 Task: In the  document audit.epub Use the feature 'and check spelling and grammer' Select the body of letter and change paragraph spacing to  '1.5' Select the word  Good Morning and change font size to  27
Action: Mouse moved to (240, 101)
Screenshot: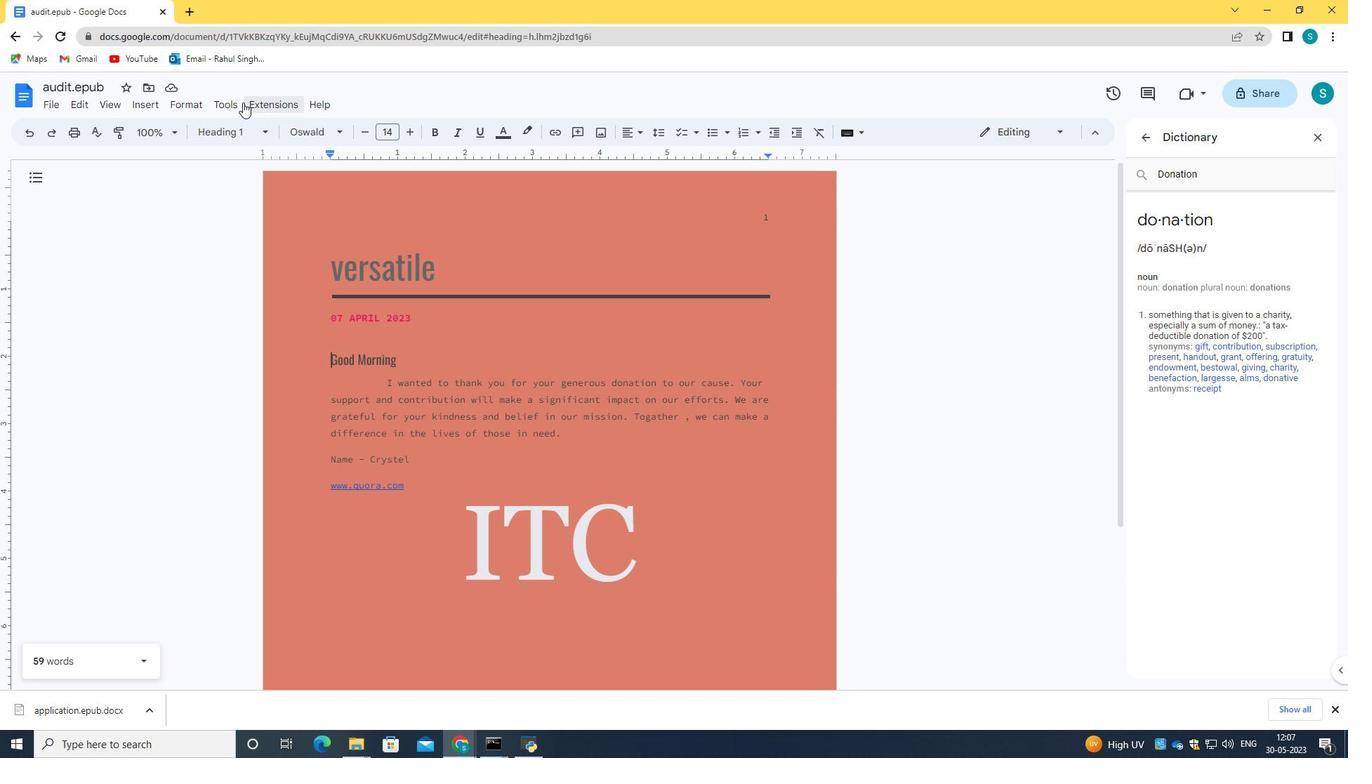 
Action: Mouse pressed left at (240, 101)
Screenshot: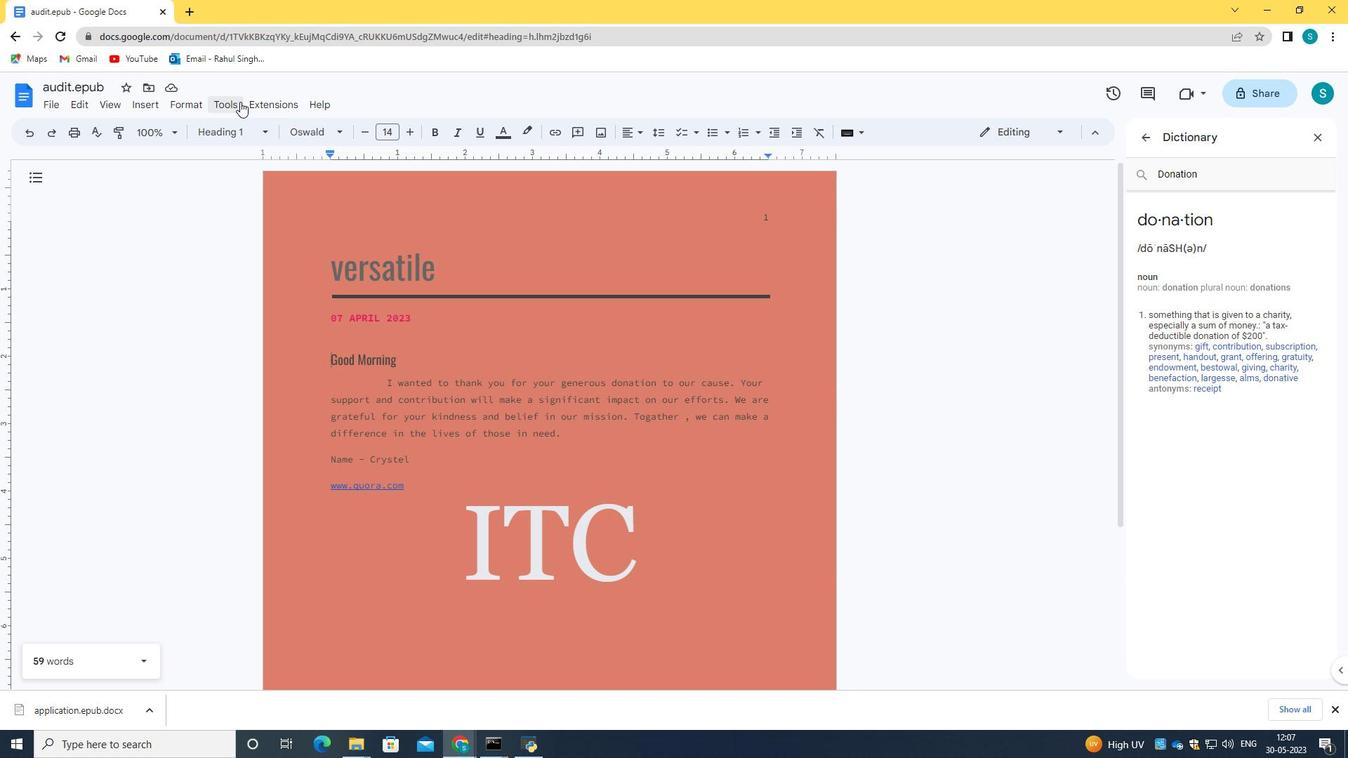 
Action: Mouse moved to (265, 131)
Screenshot: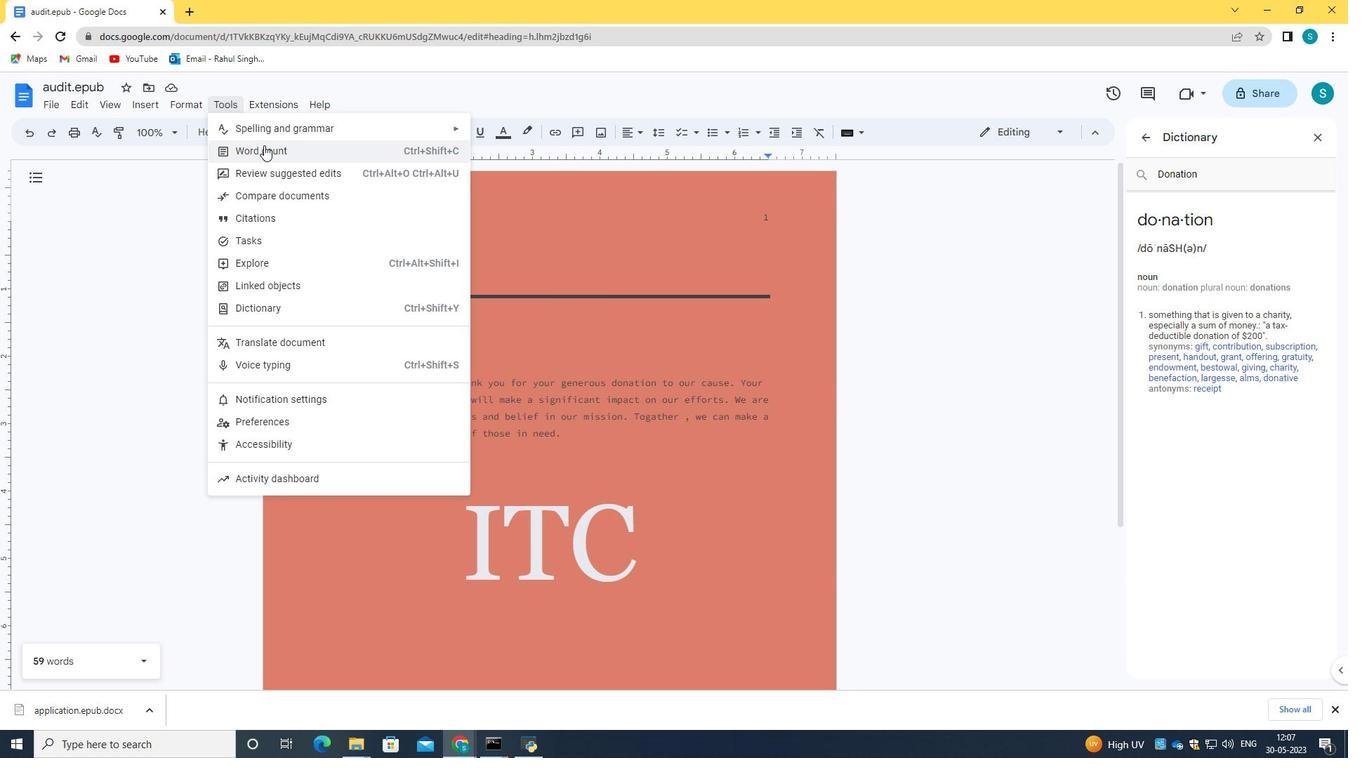 
Action: Mouse pressed left at (265, 131)
Screenshot: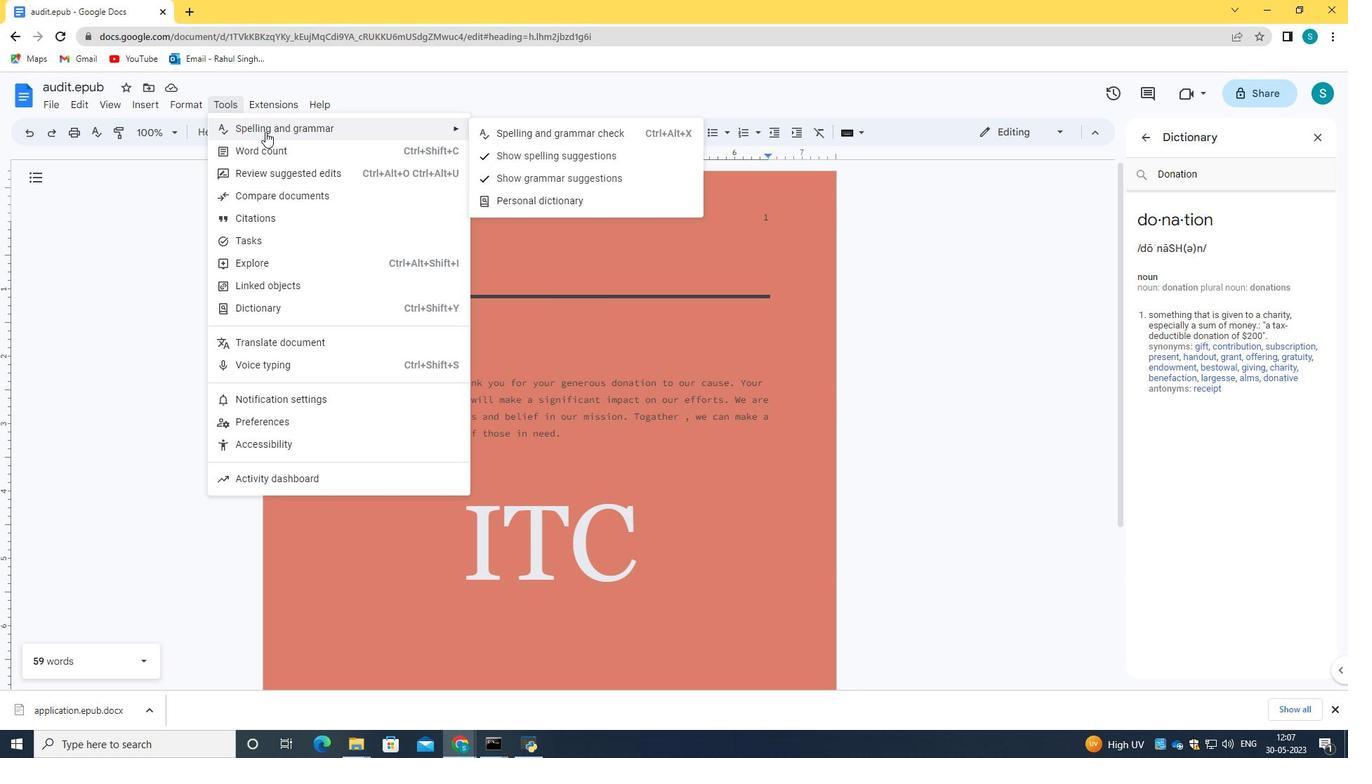 
Action: Mouse moved to (309, 122)
Screenshot: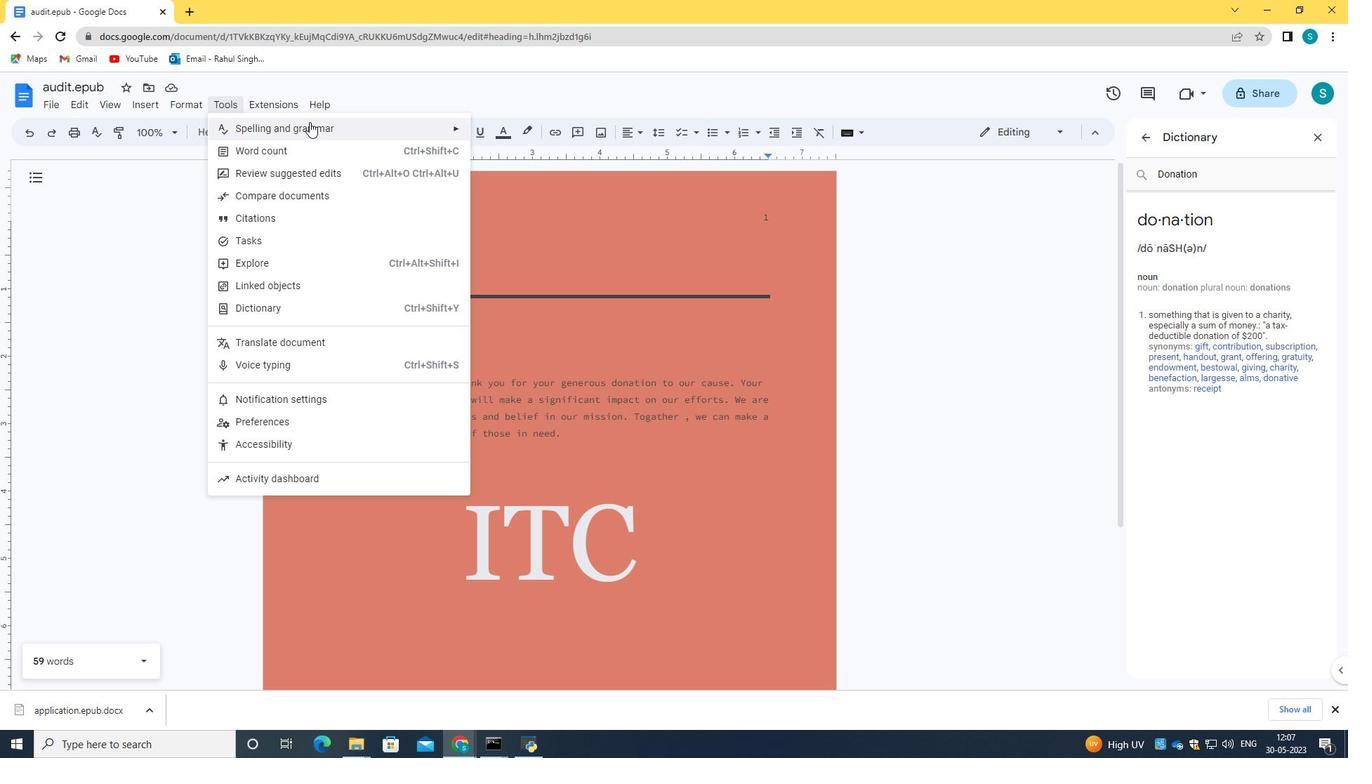 
Action: Mouse pressed left at (309, 122)
Screenshot: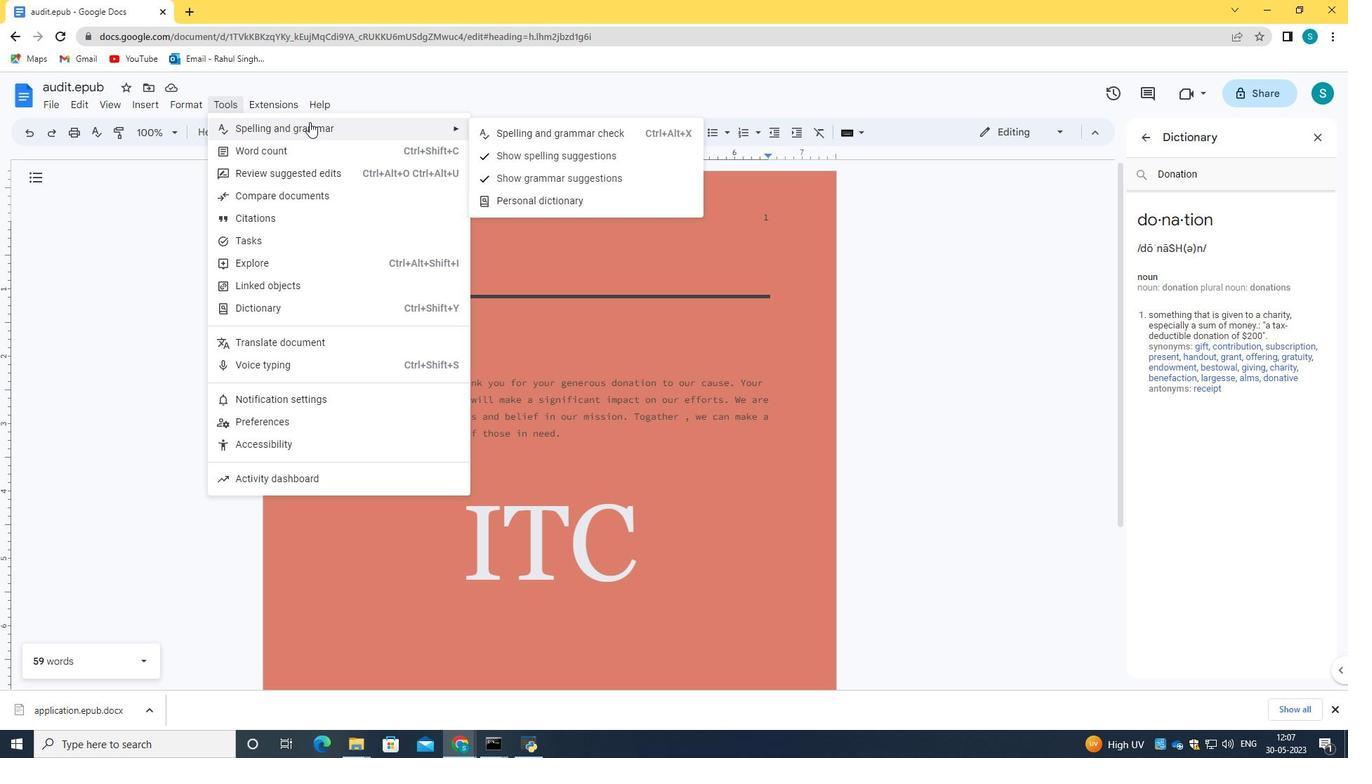 
Action: Mouse moved to (555, 139)
Screenshot: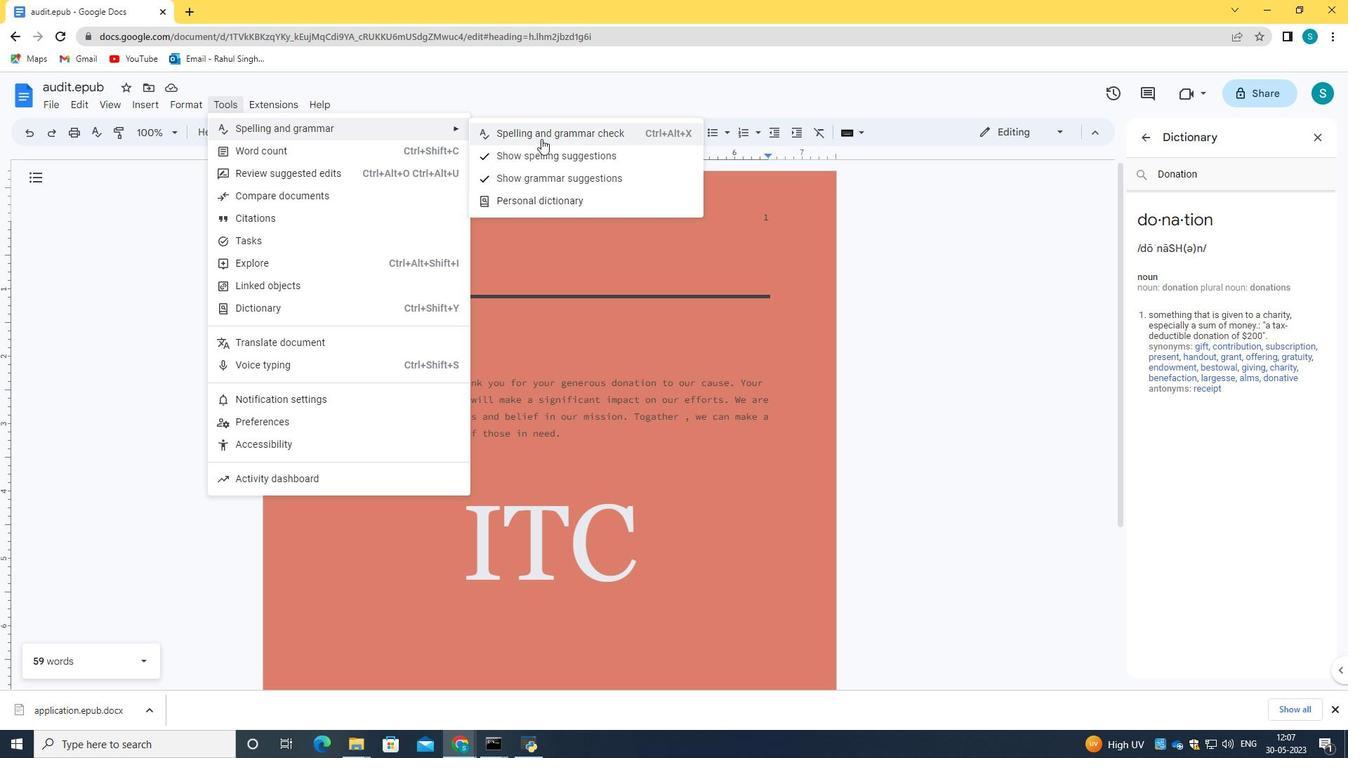 
Action: Mouse pressed left at (555, 139)
Screenshot: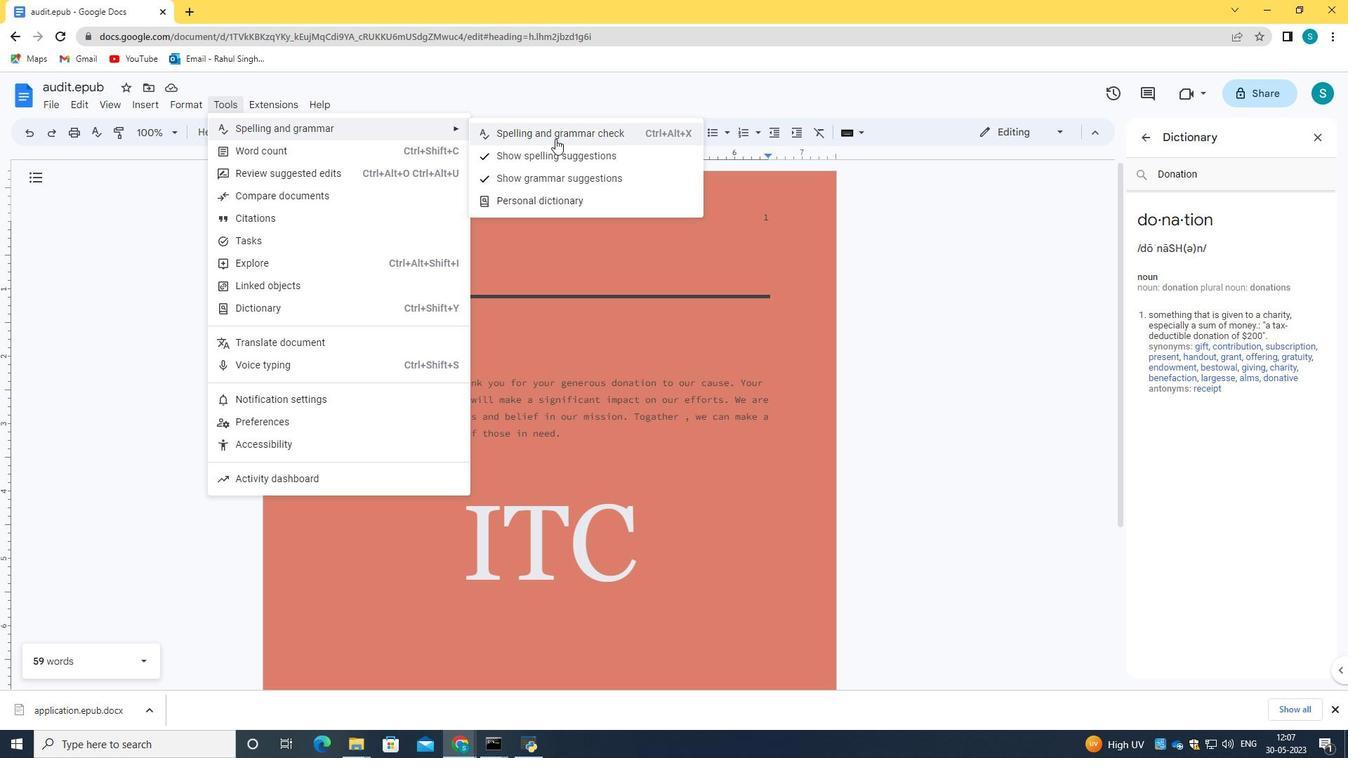 
Action: Mouse moved to (469, 266)
Screenshot: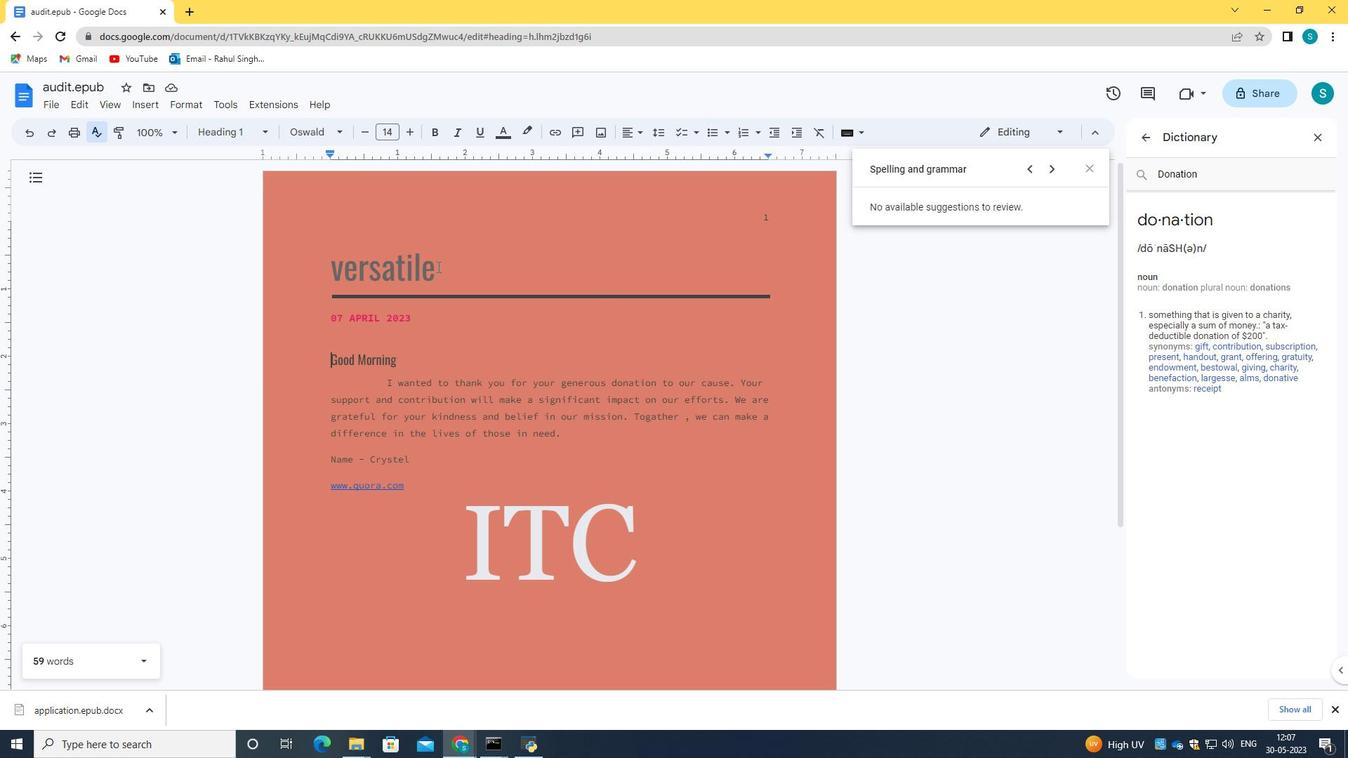 
Action: Mouse pressed left at (469, 266)
Screenshot: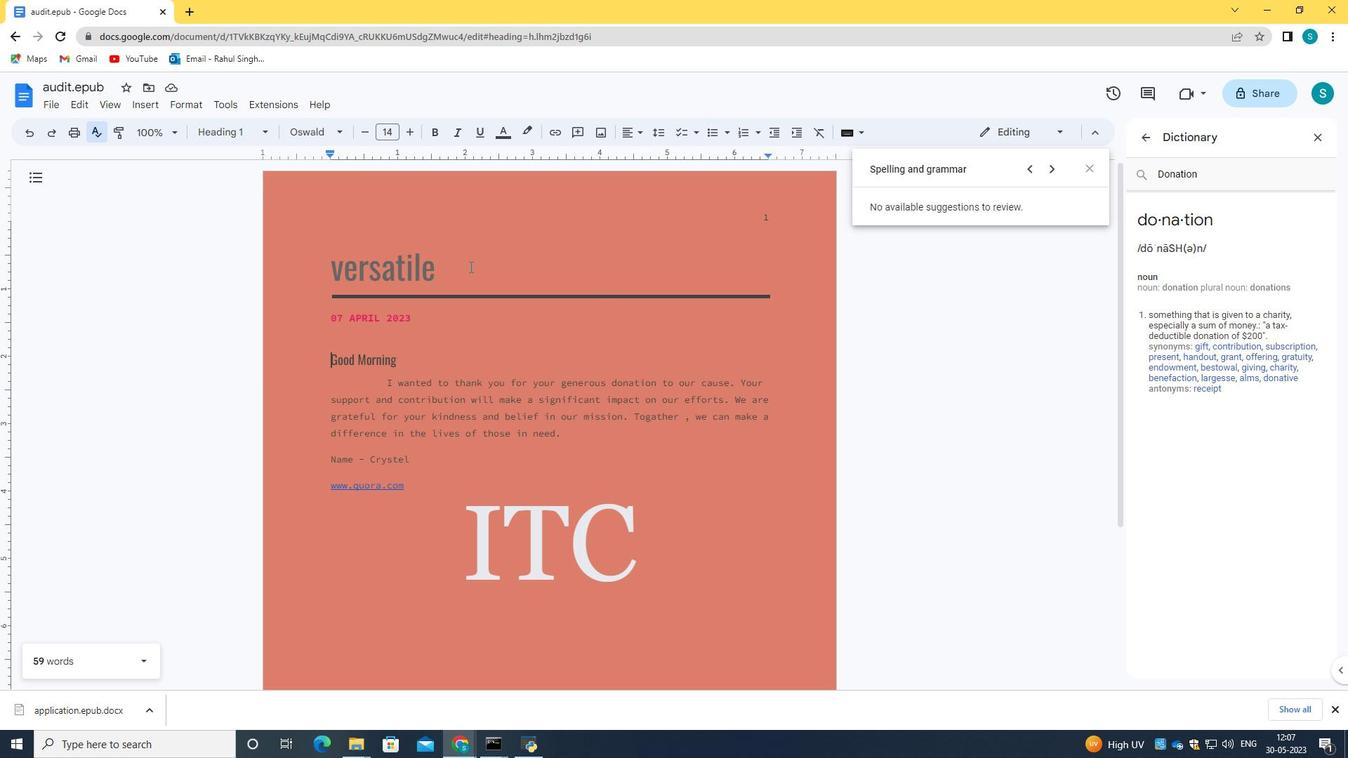 
Action: Mouse moved to (447, 273)
Screenshot: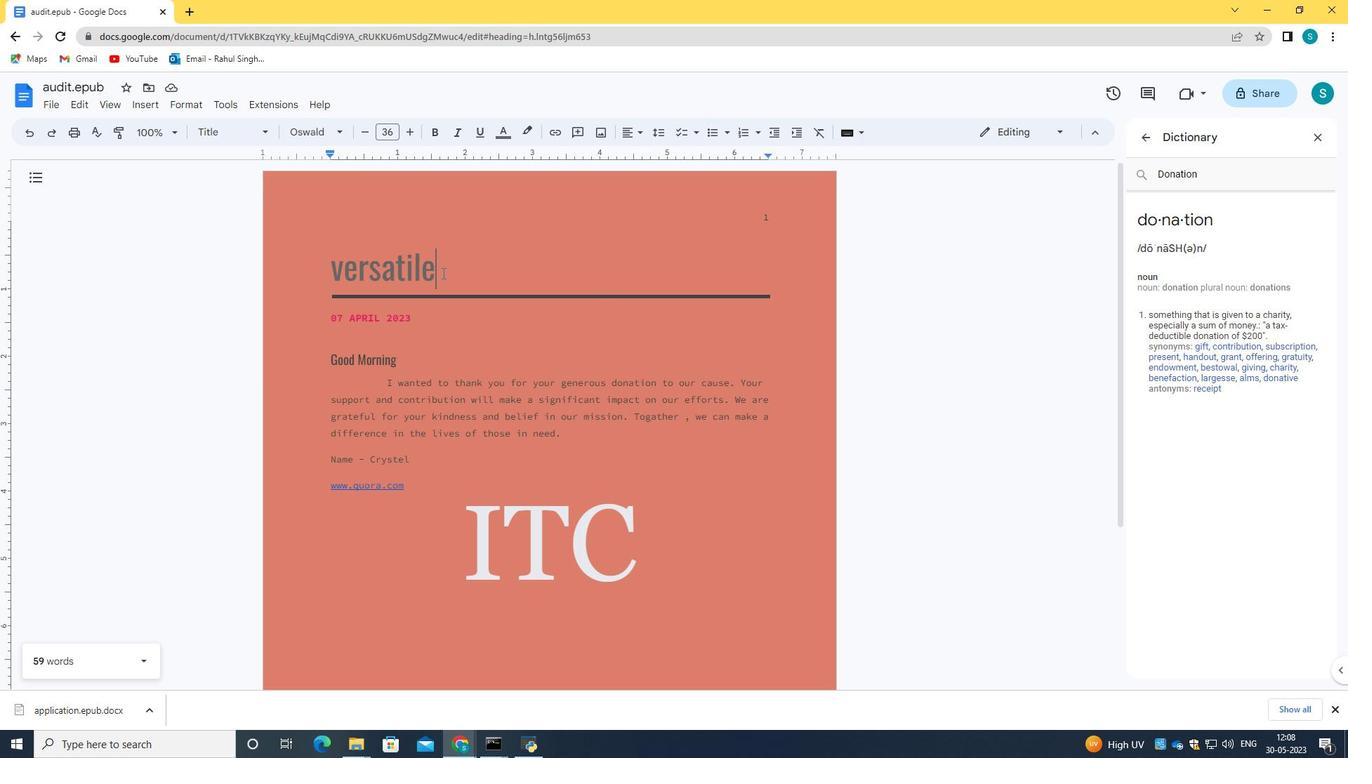 
Action: Mouse pressed left at (447, 273)
Screenshot: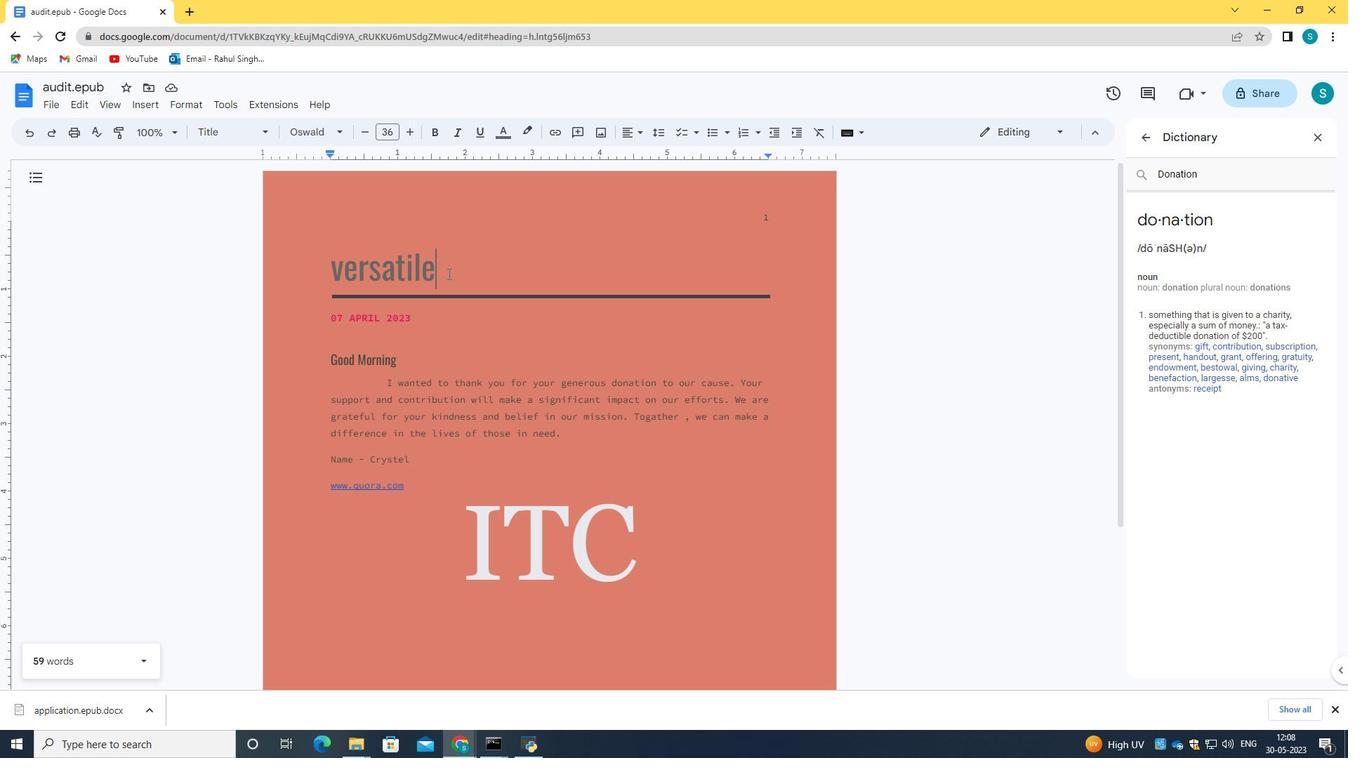 
Action: Mouse moved to (242, 109)
Screenshot: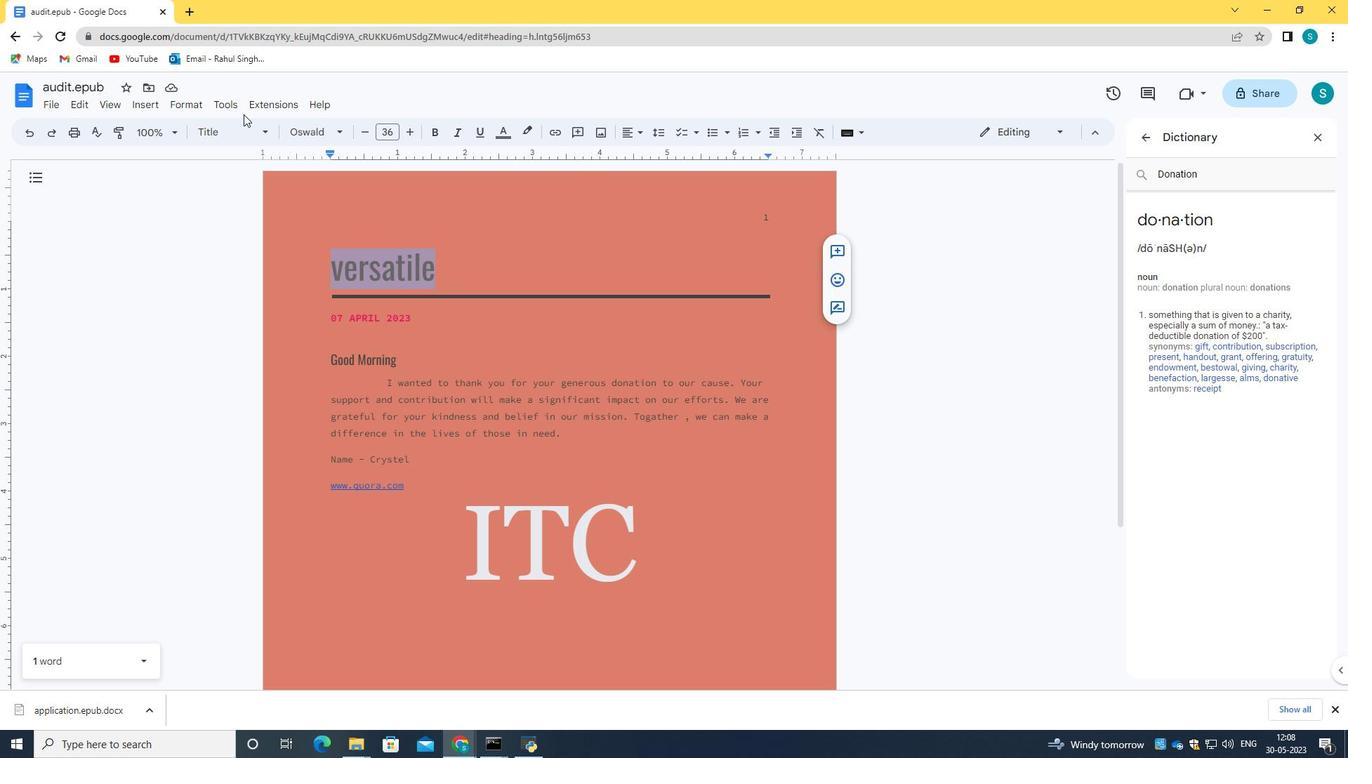 
Action: Mouse pressed left at (242, 109)
Screenshot: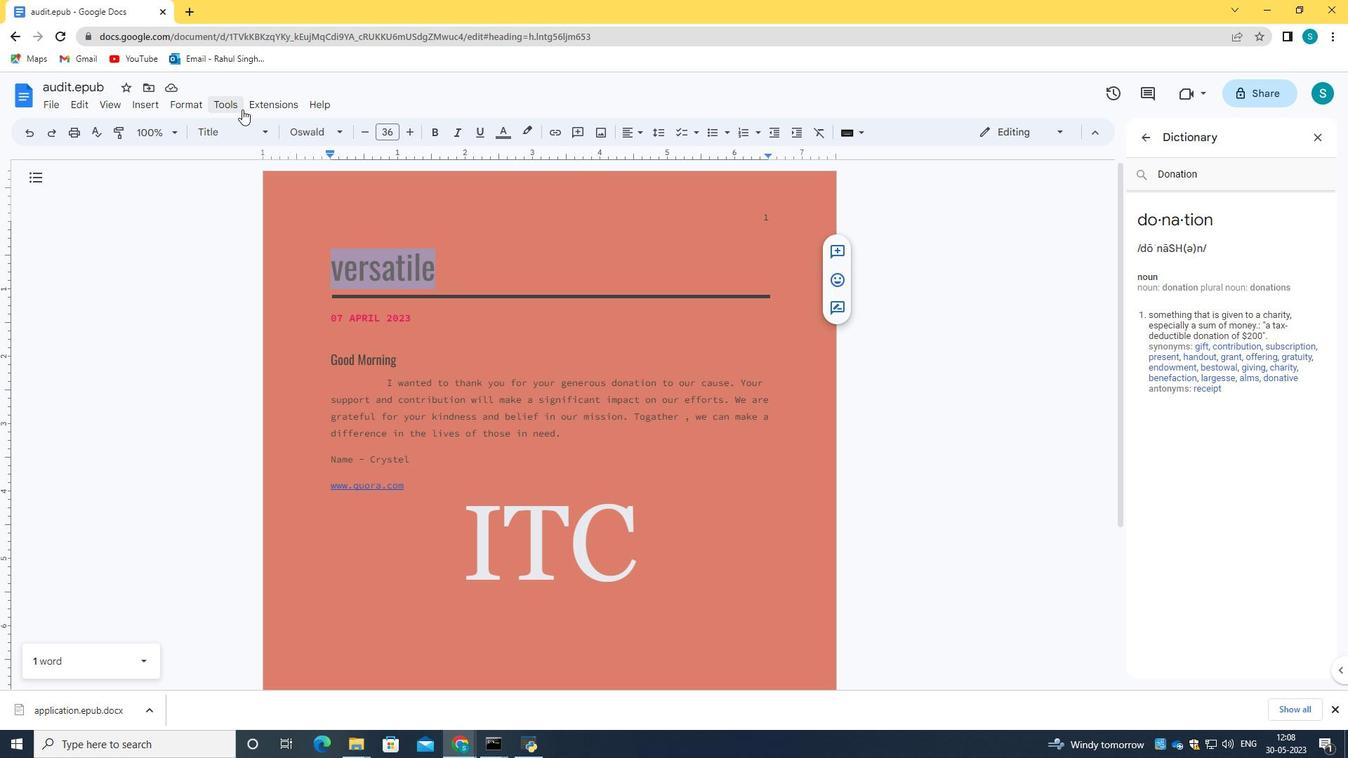 
Action: Mouse moved to (417, 242)
Screenshot: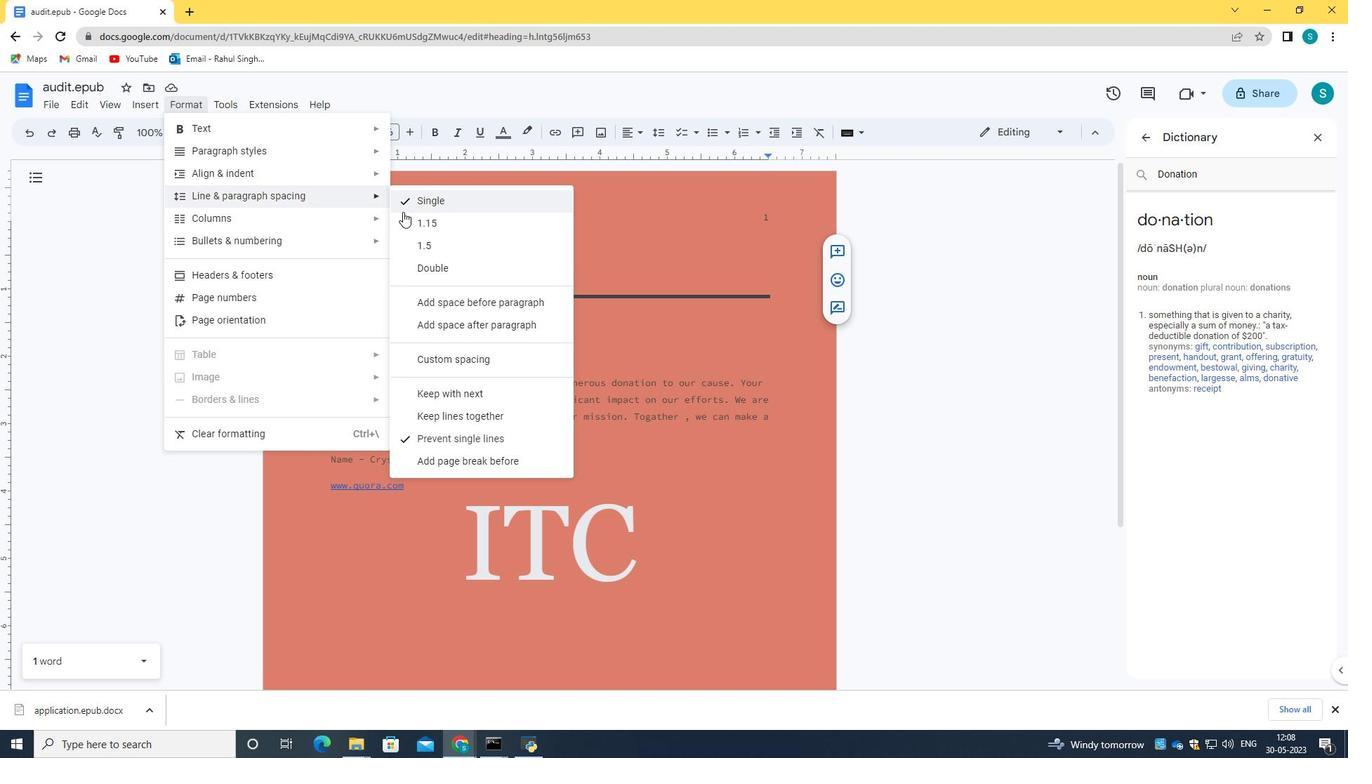 
Action: Mouse pressed left at (417, 242)
Screenshot: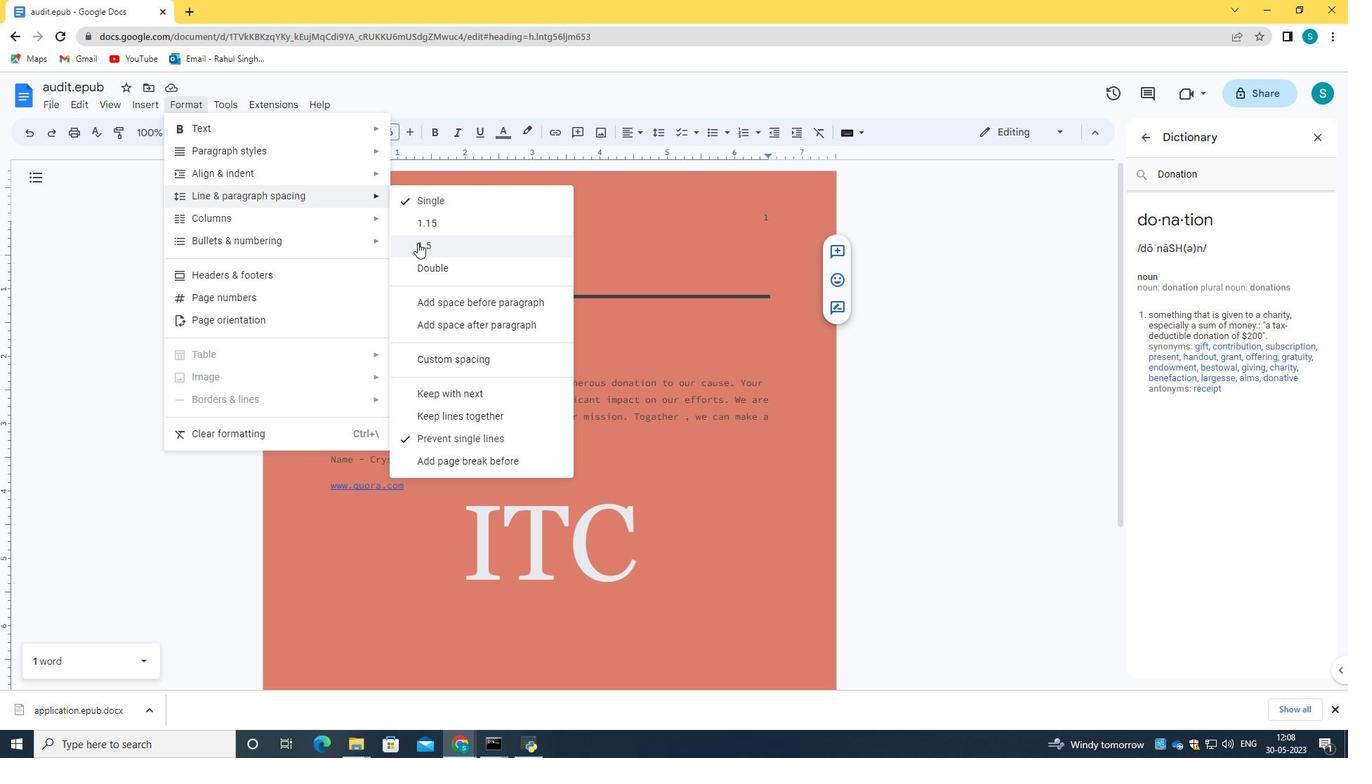
Action: Mouse moved to (366, 213)
Screenshot: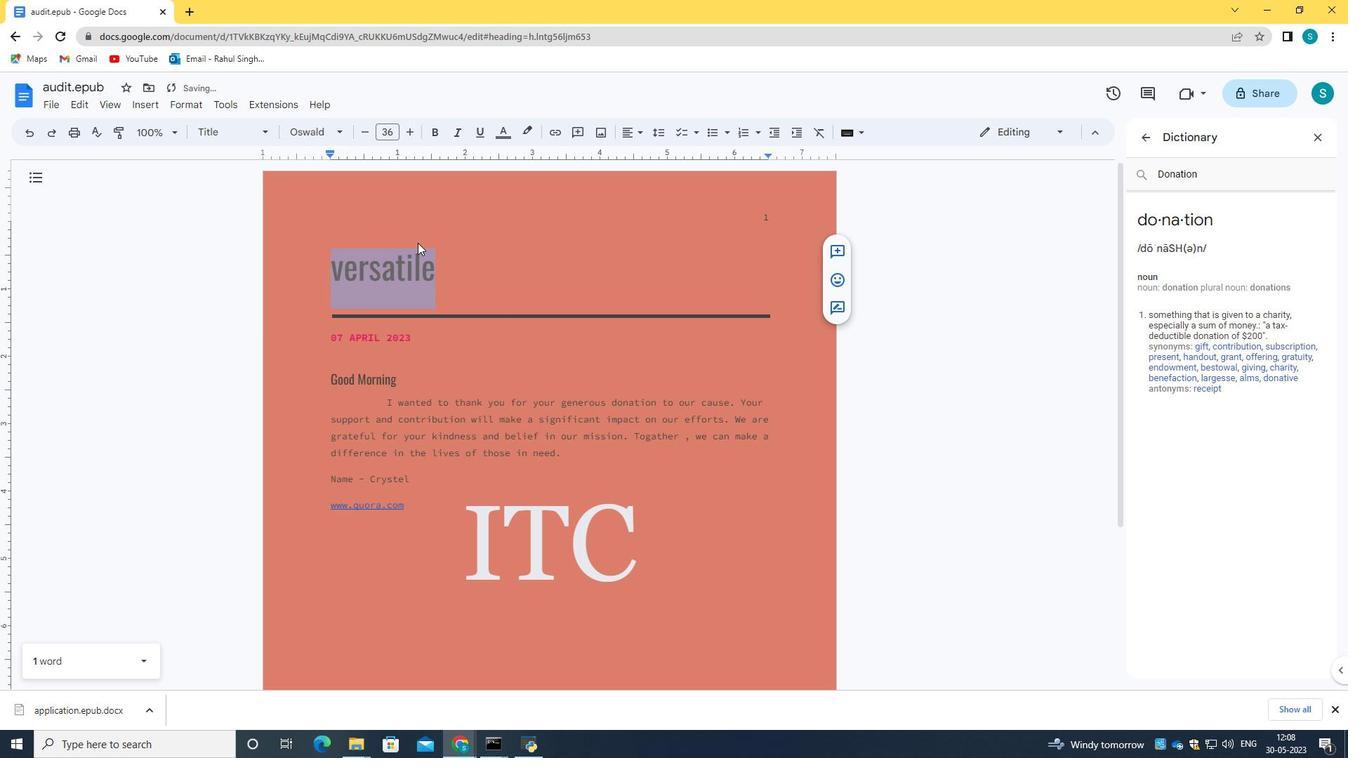 
Action: Mouse pressed left at (366, 213)
Screenshot: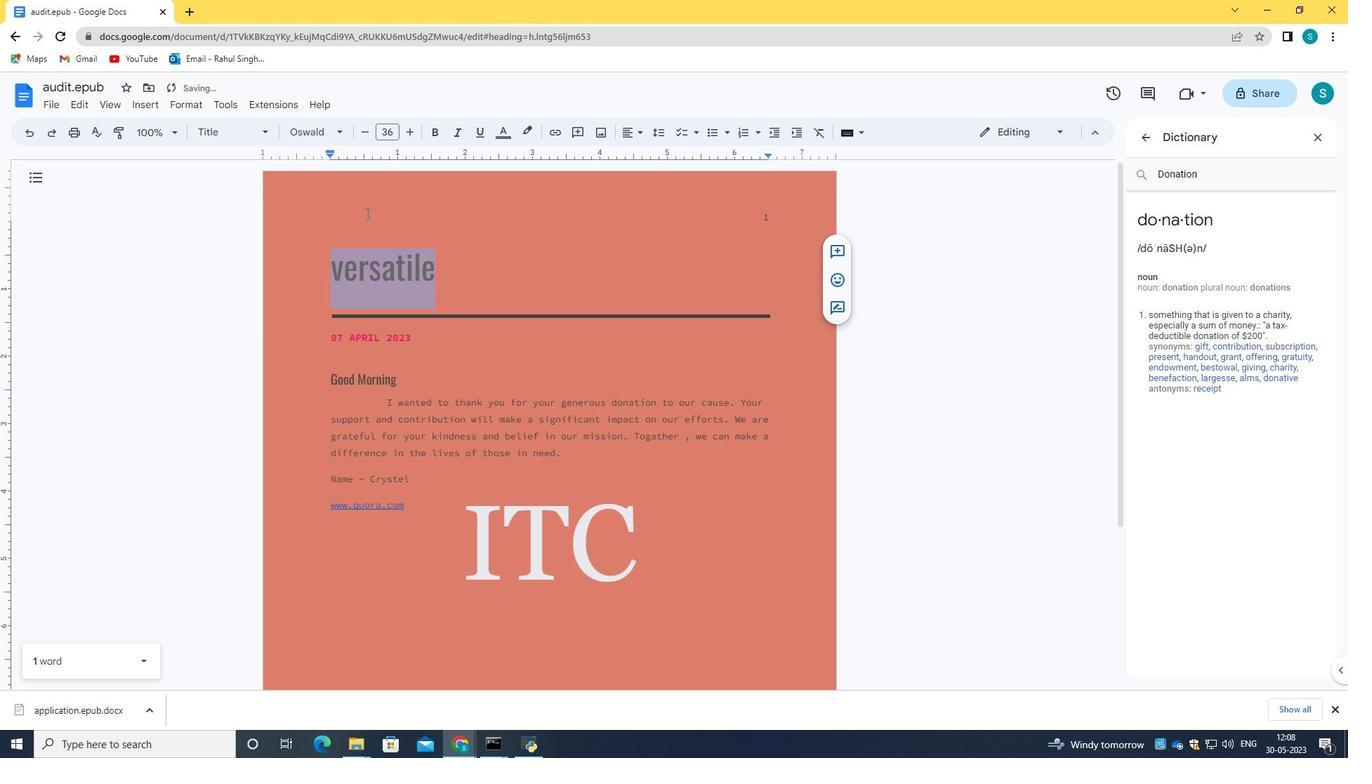 
Action: Mouse moved to (403, 373)
Screenshot: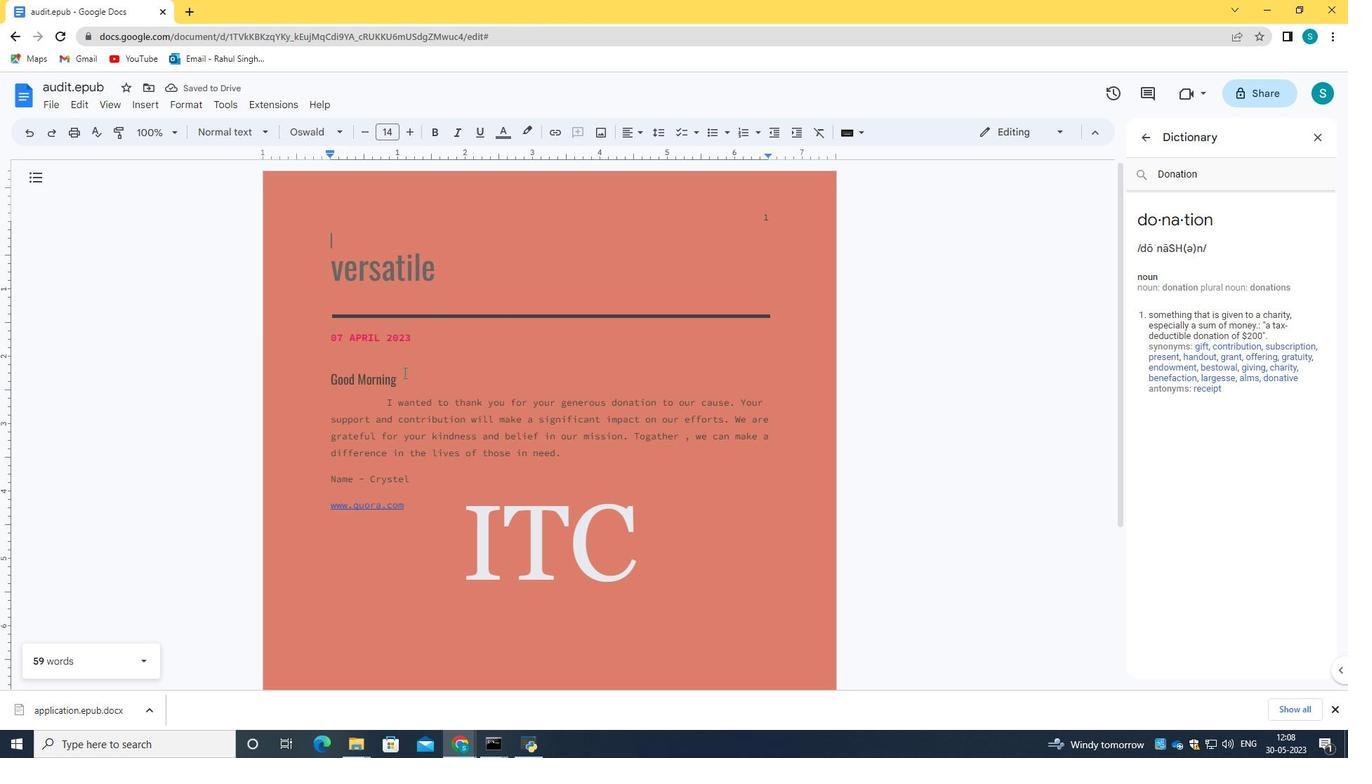 
Action: Mouse pressed left at (403, 373)
Screenshot: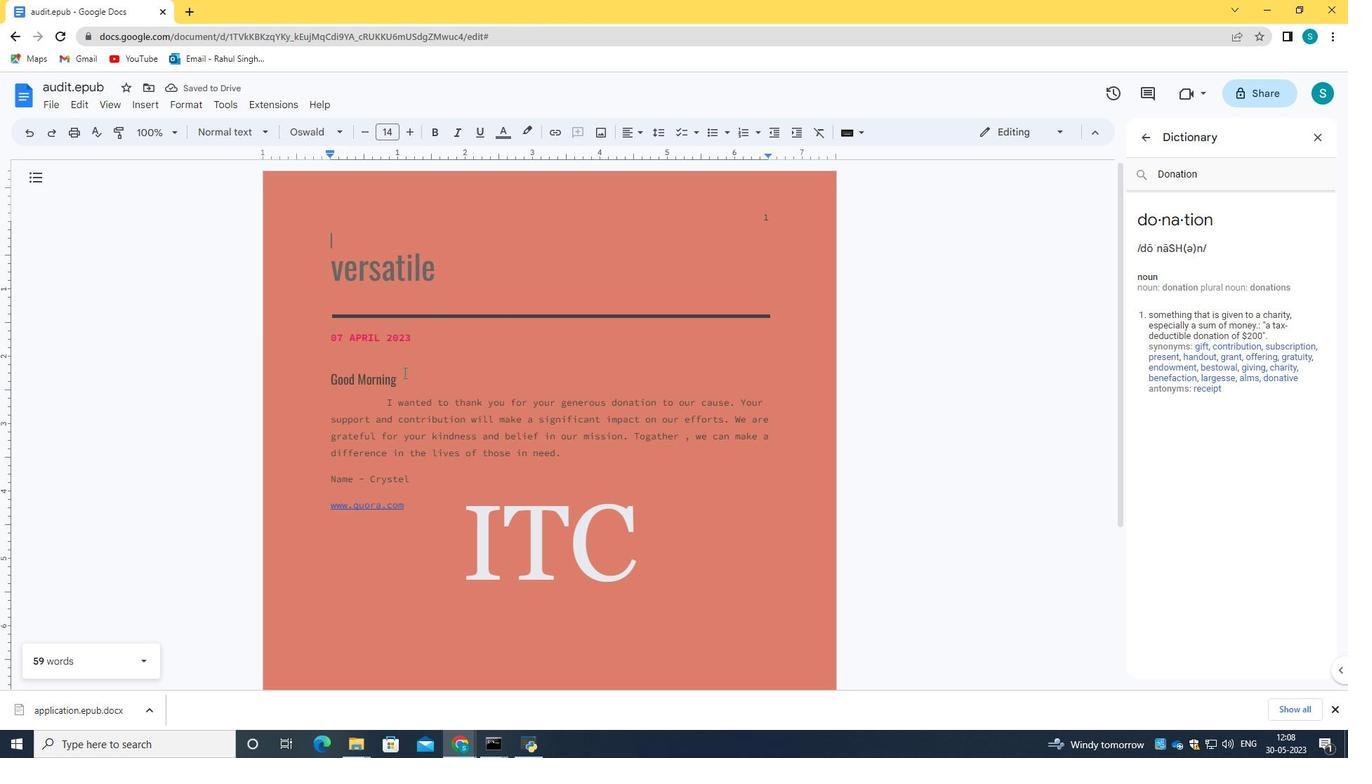 
Action: Mouse moved to (407, 134)
Screenshot: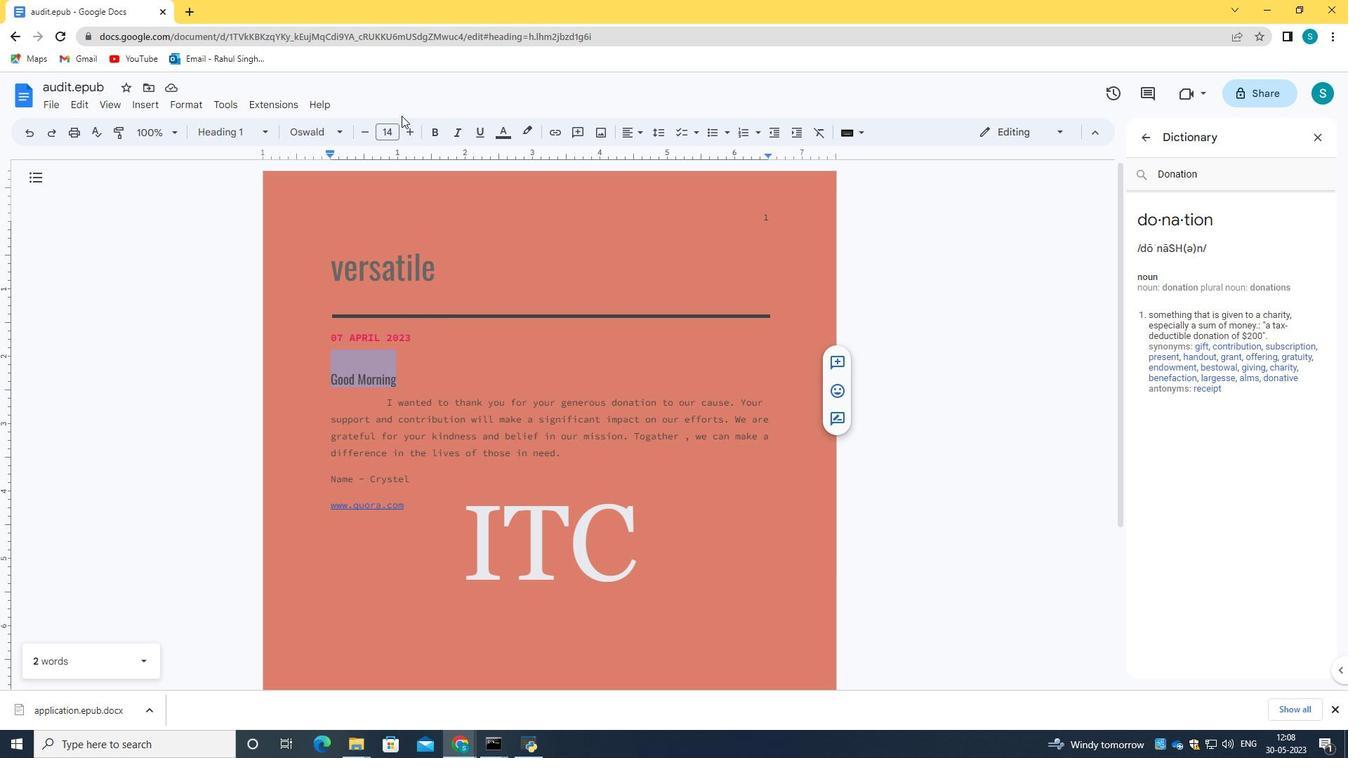 
Action: Mouse pressed left at (407, 134)
Screenshot: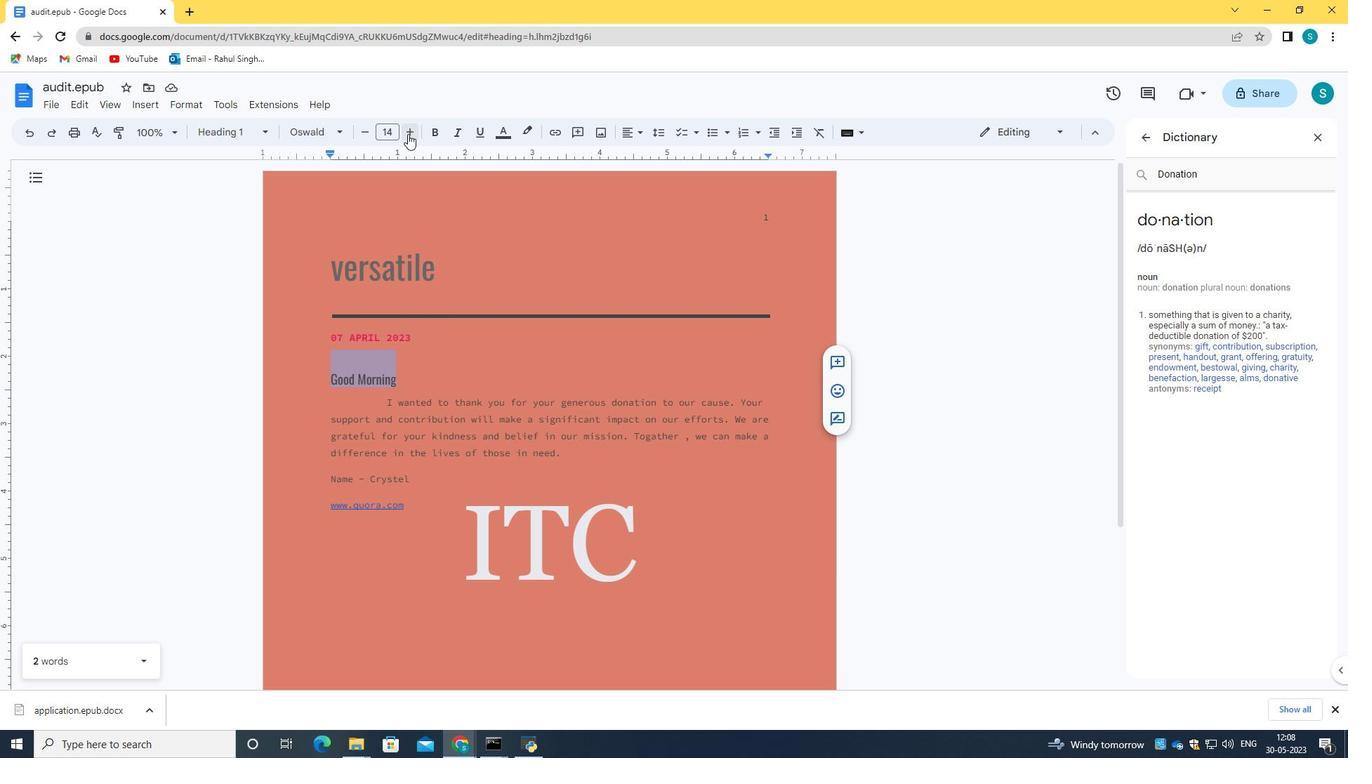 
Action: Mouse pressed left at (407, 134)
Screenshot: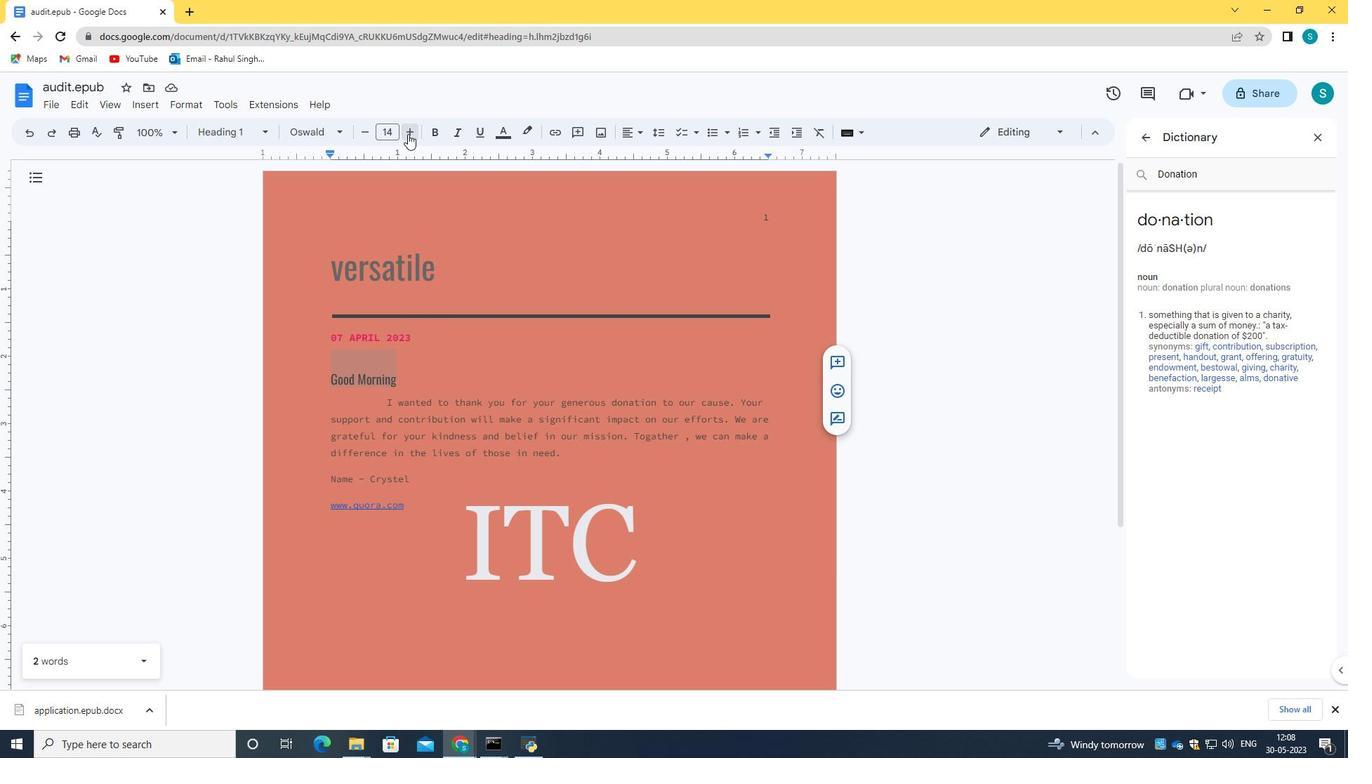 
Action: Mouse pressed left at (407, 134)
Screenshot: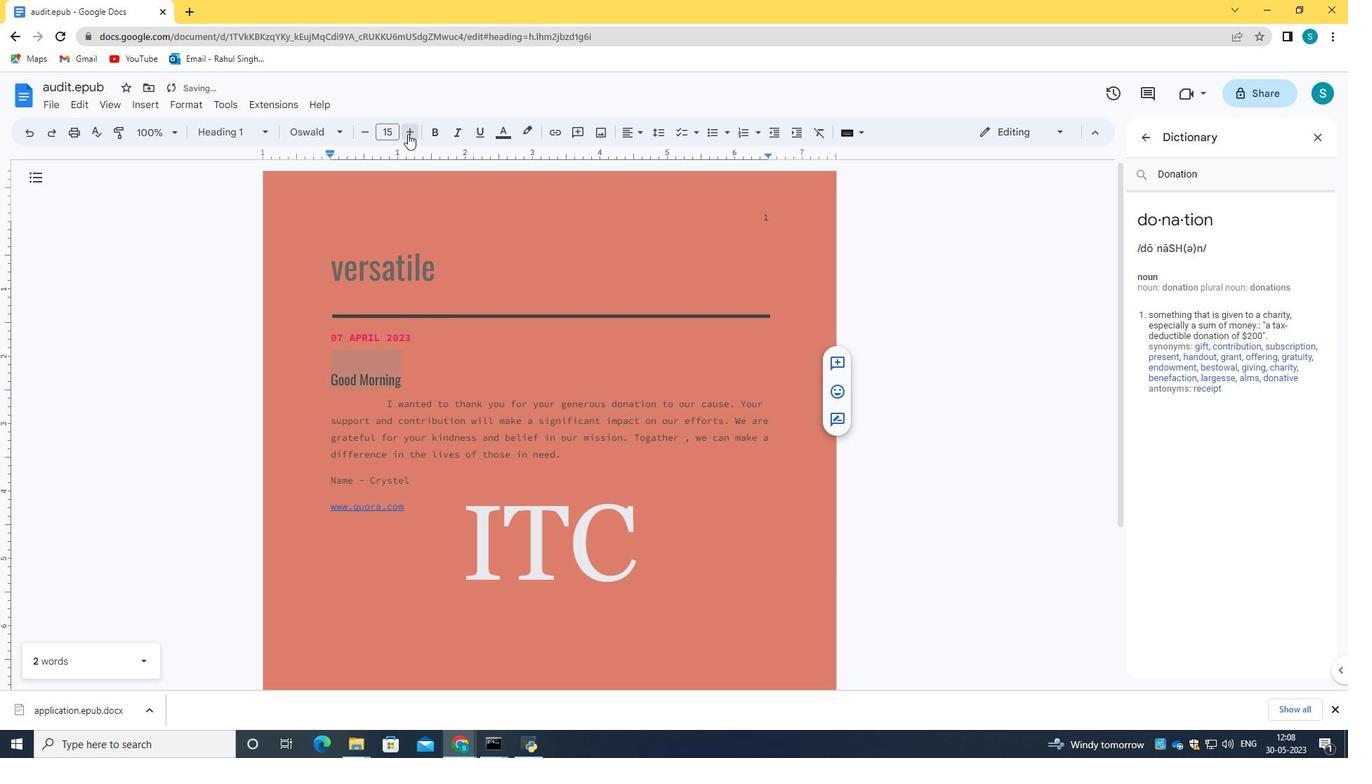 
Action: Mouse pressed left at (407, 134)
Screenshot: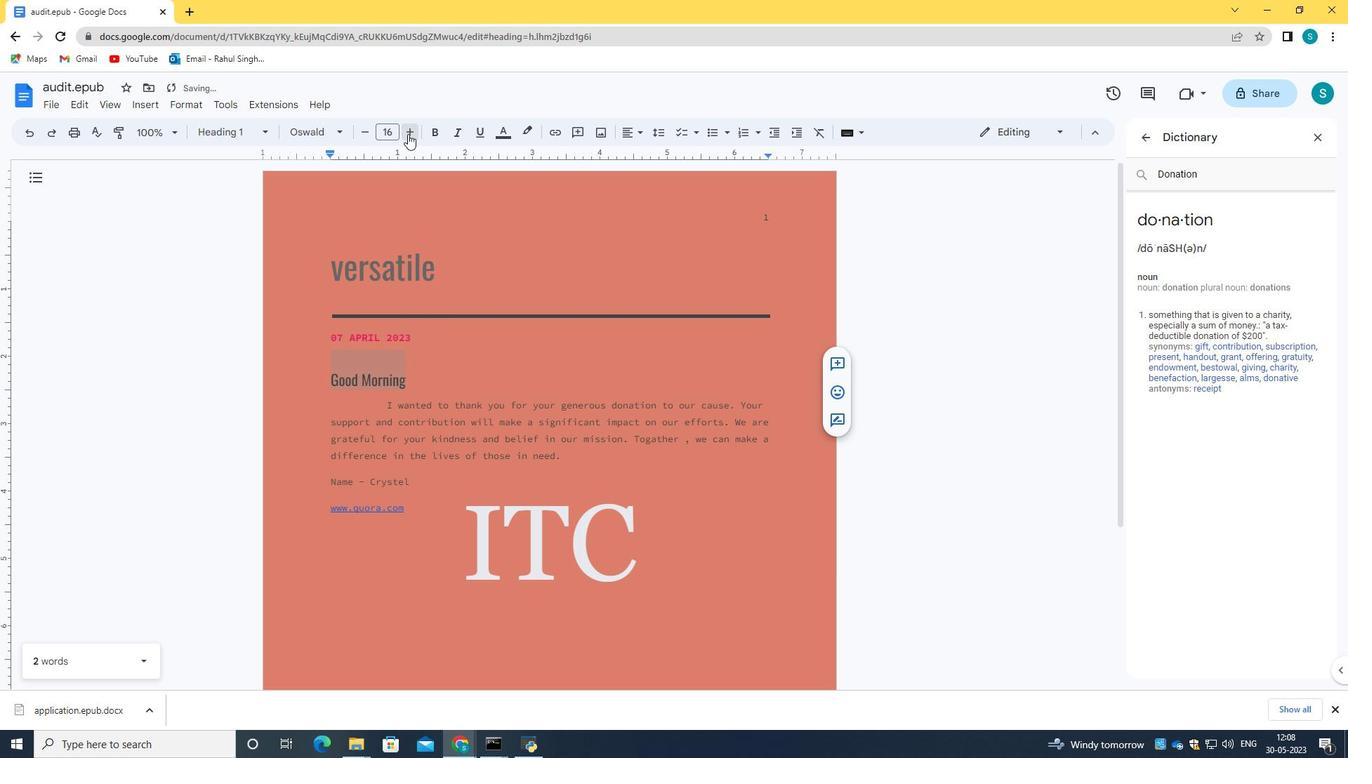 
Action: Mouse pressed left at (407, 134)
Screenshot: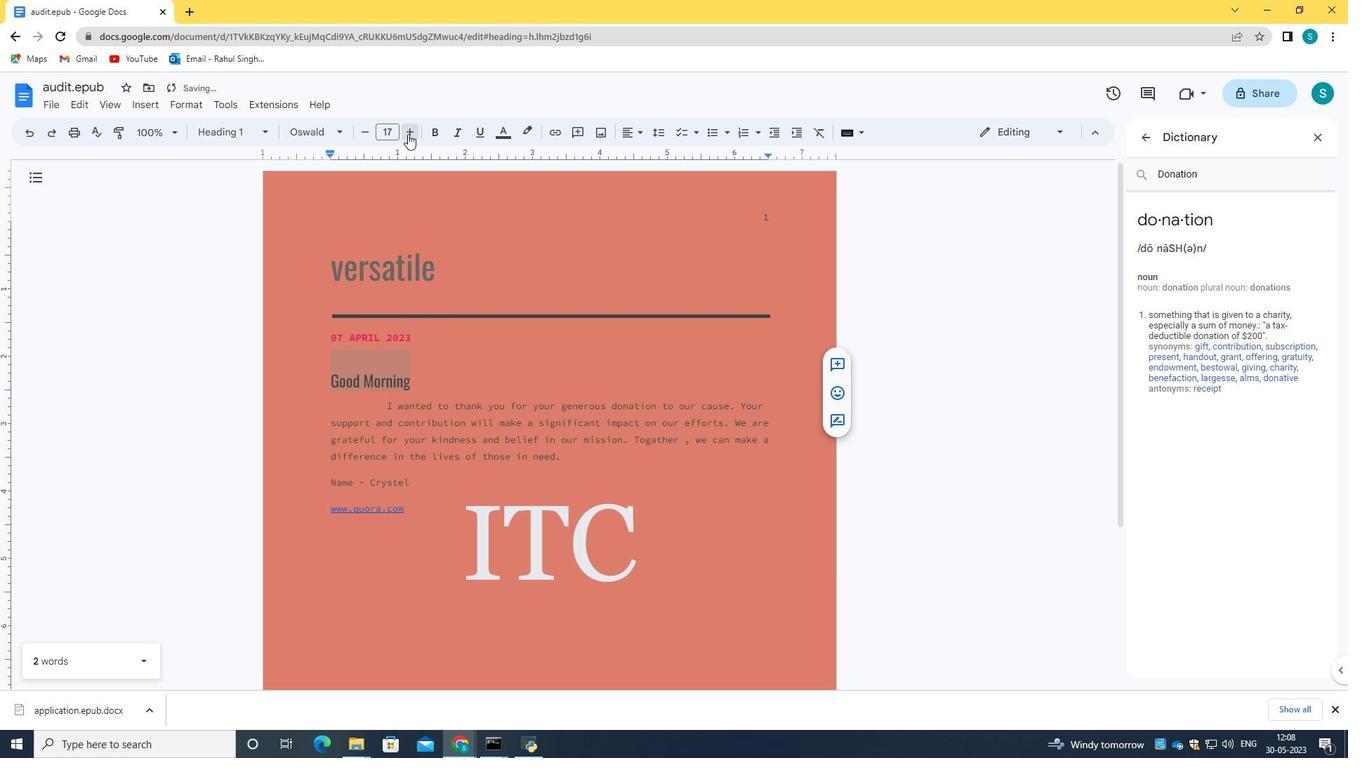 
Action: Mouse pressed left at (407, 134)
Screenshot: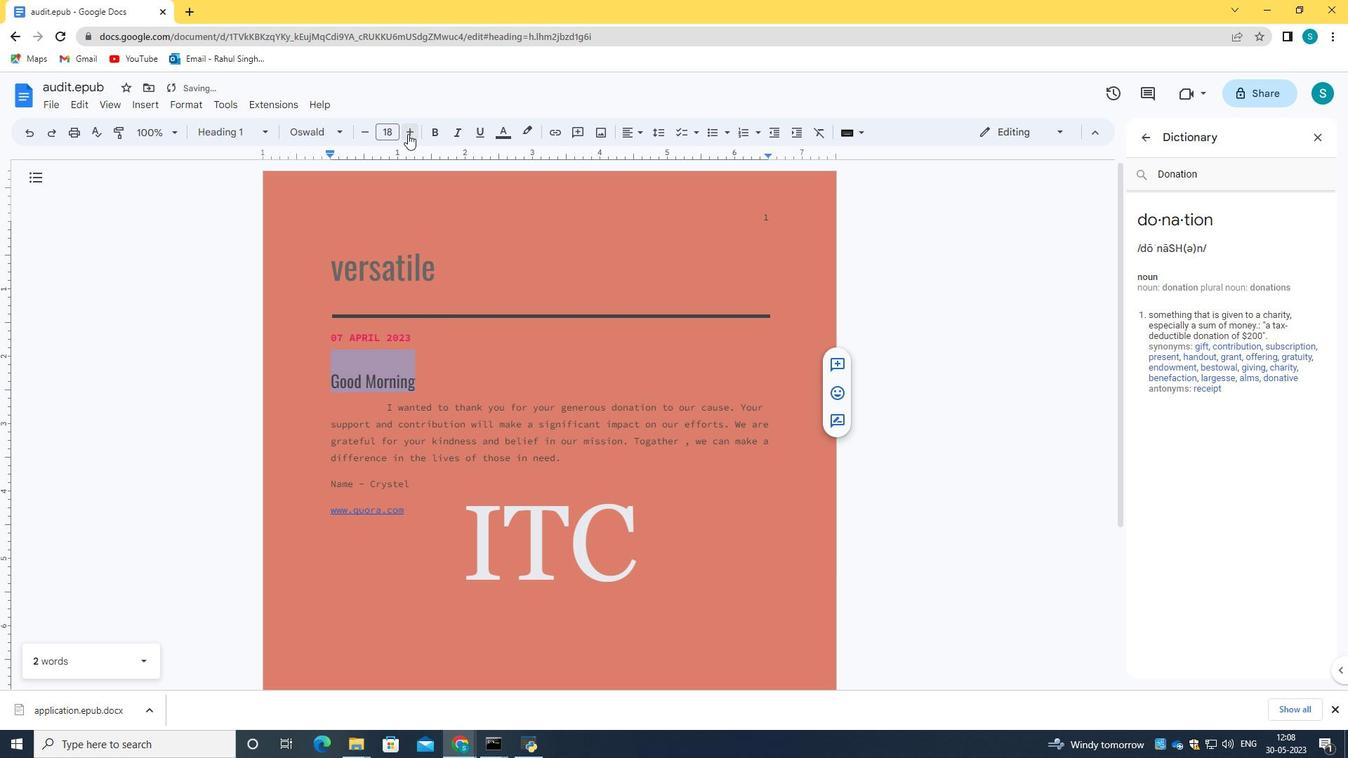 
Action: Mouse pressed left at (407, 134)
Screenshot: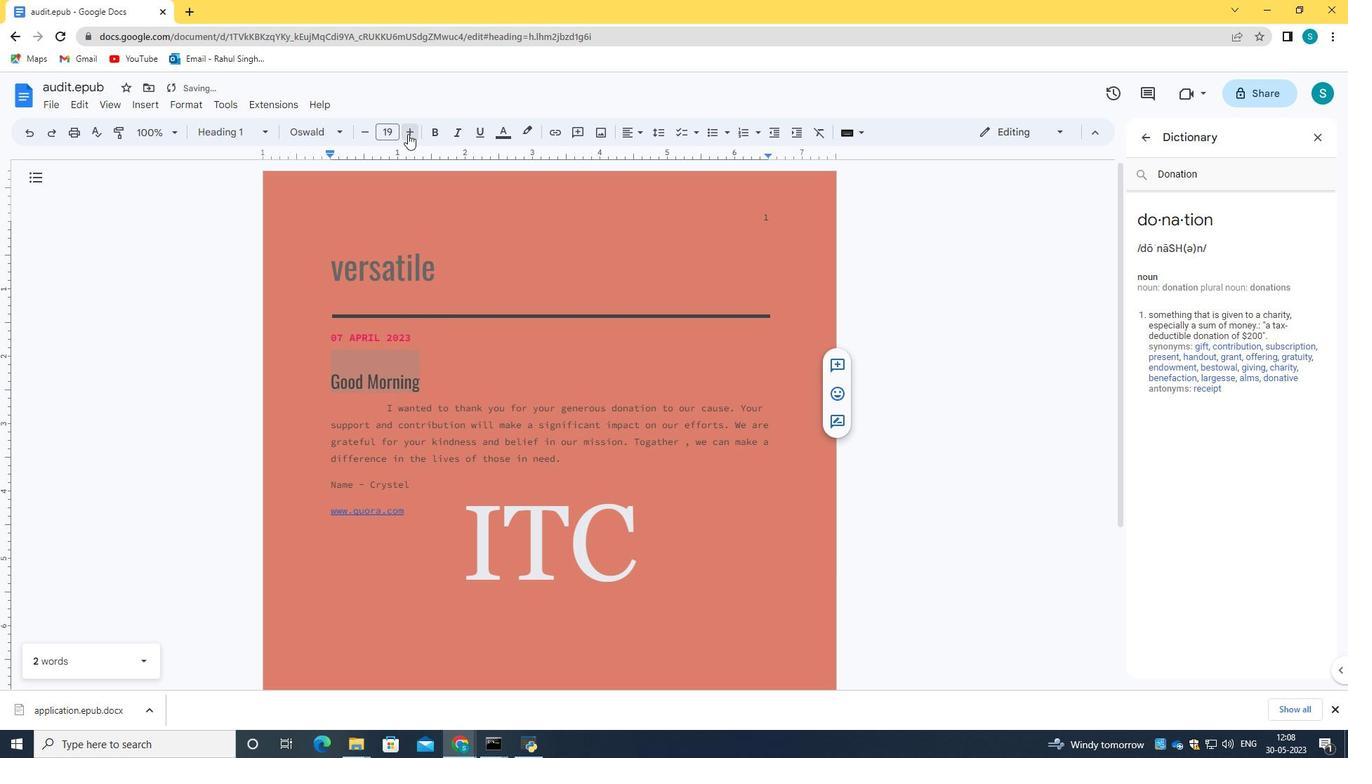 
Action: Mouse pressed left at (407, 134)
Screenshot: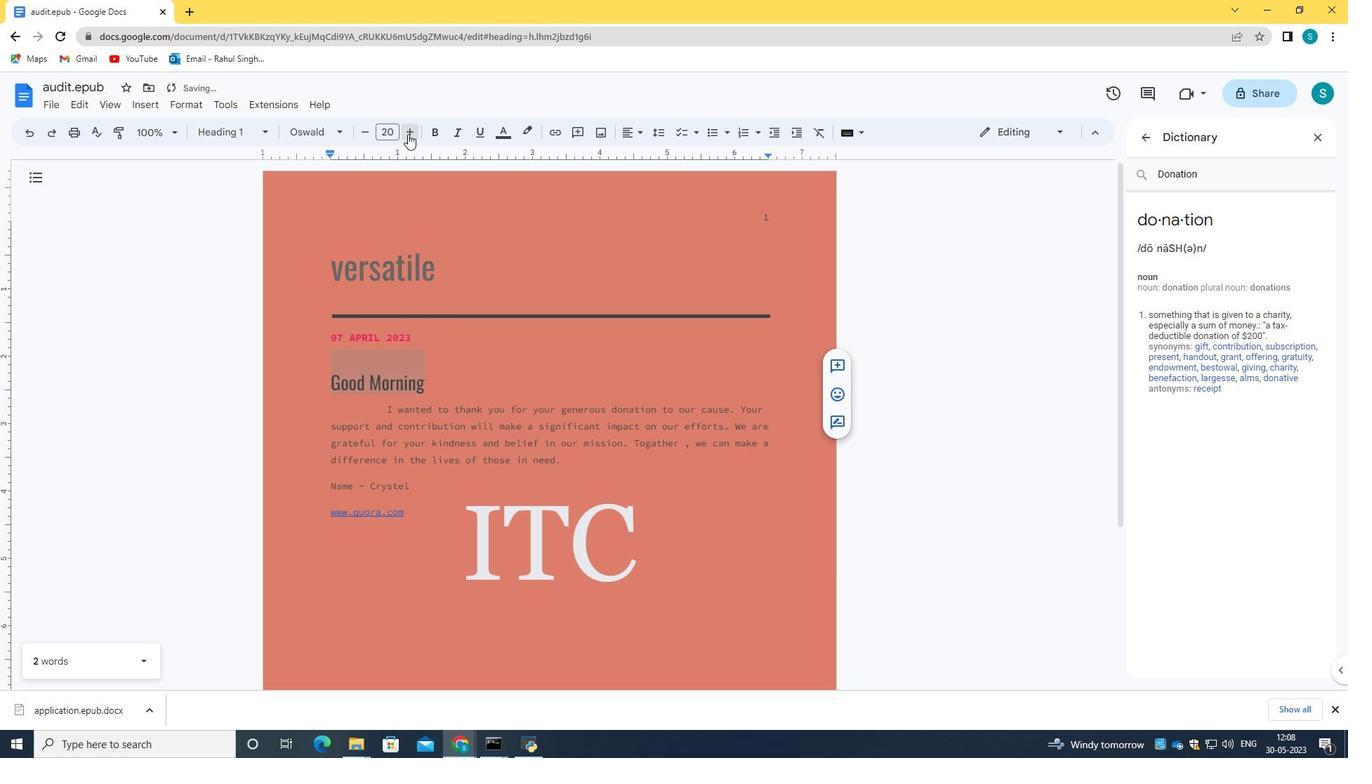 
Action: Mouse pressed left at (407, 134)
Screenshot: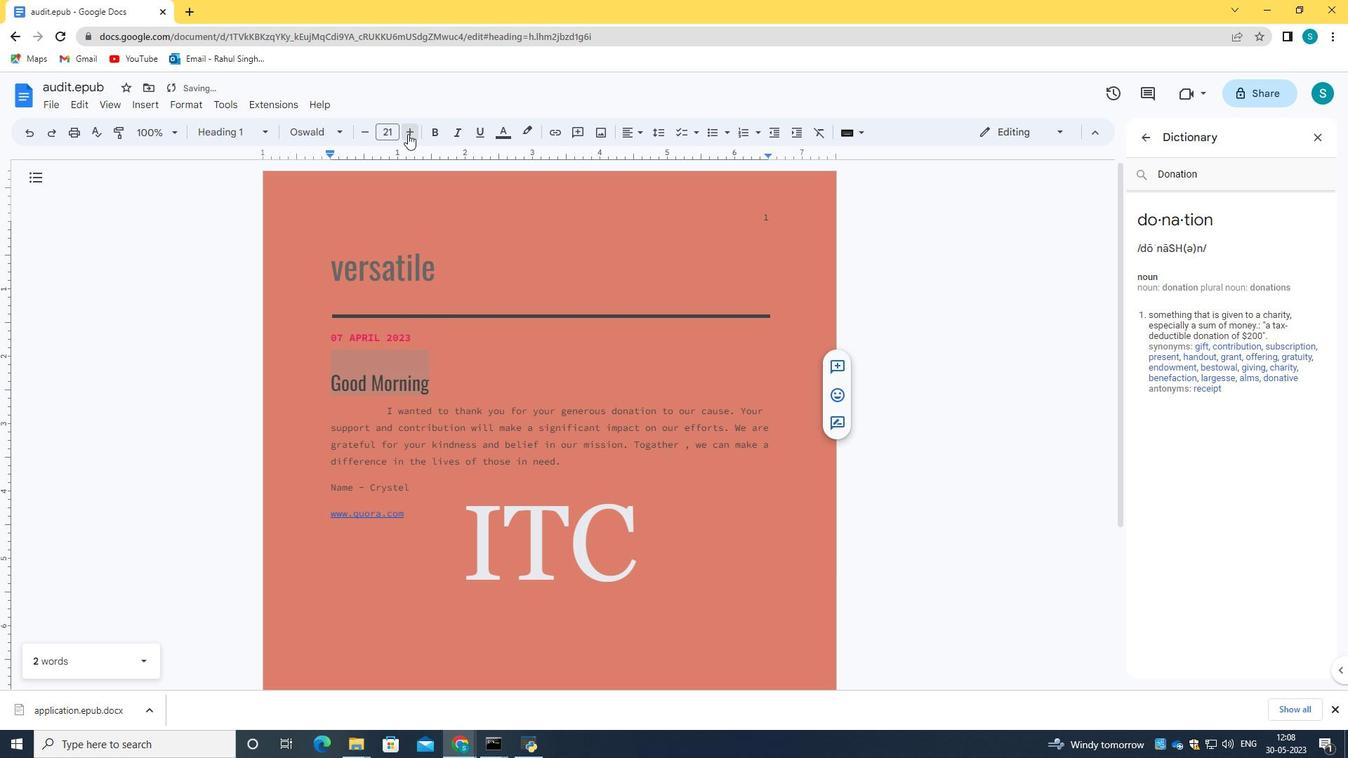 
Action: Mouse pressed left at (407, 134)
Screenshot: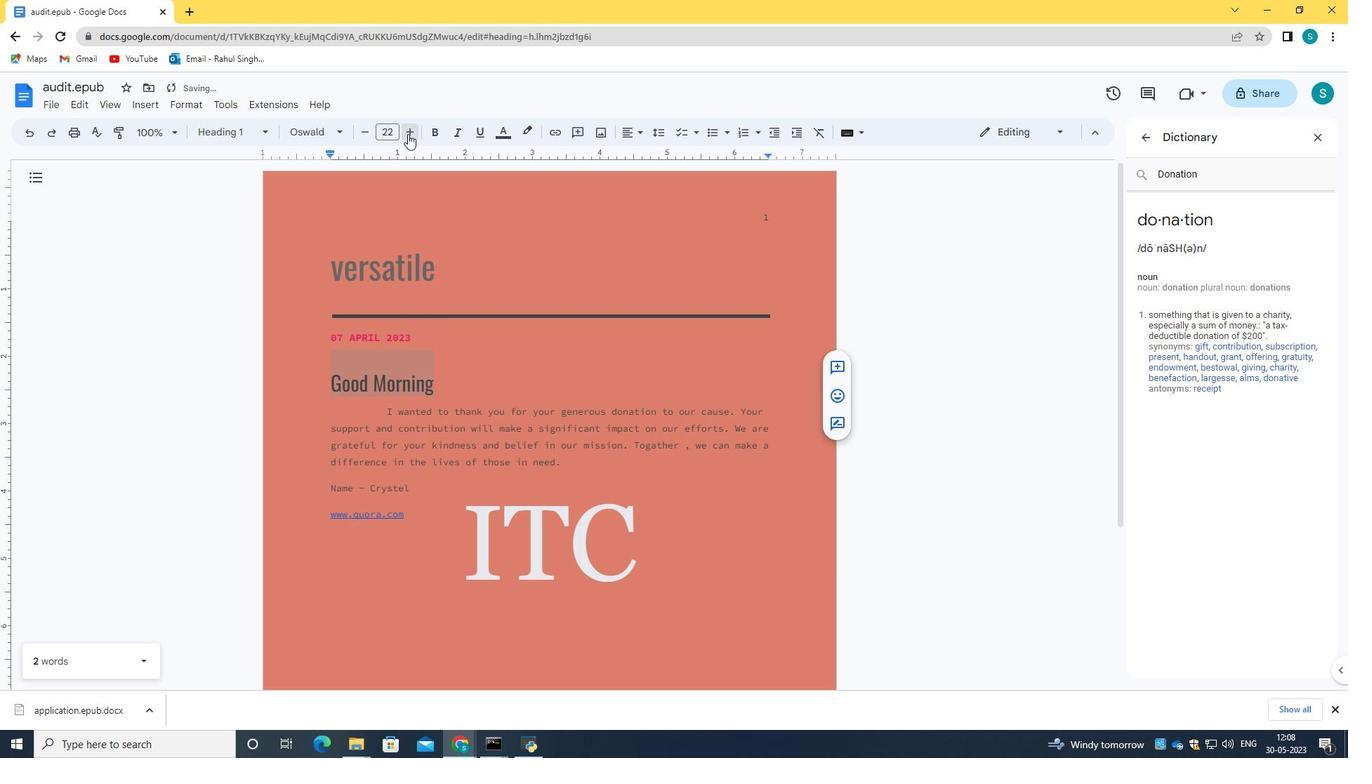 
Action: Mouse pressed left at (407, 134)
Screenshot: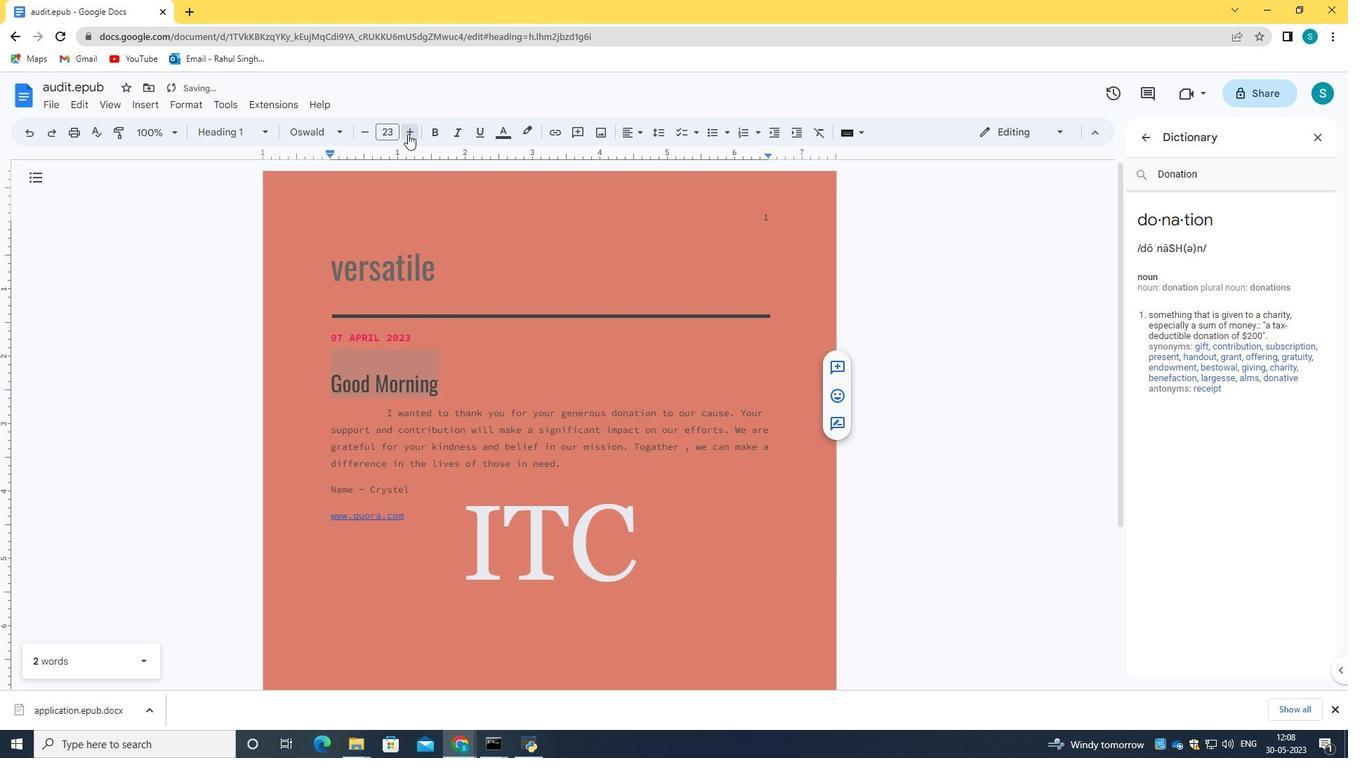
Action: Mouse pressed left at (407, 134)
Screenshot: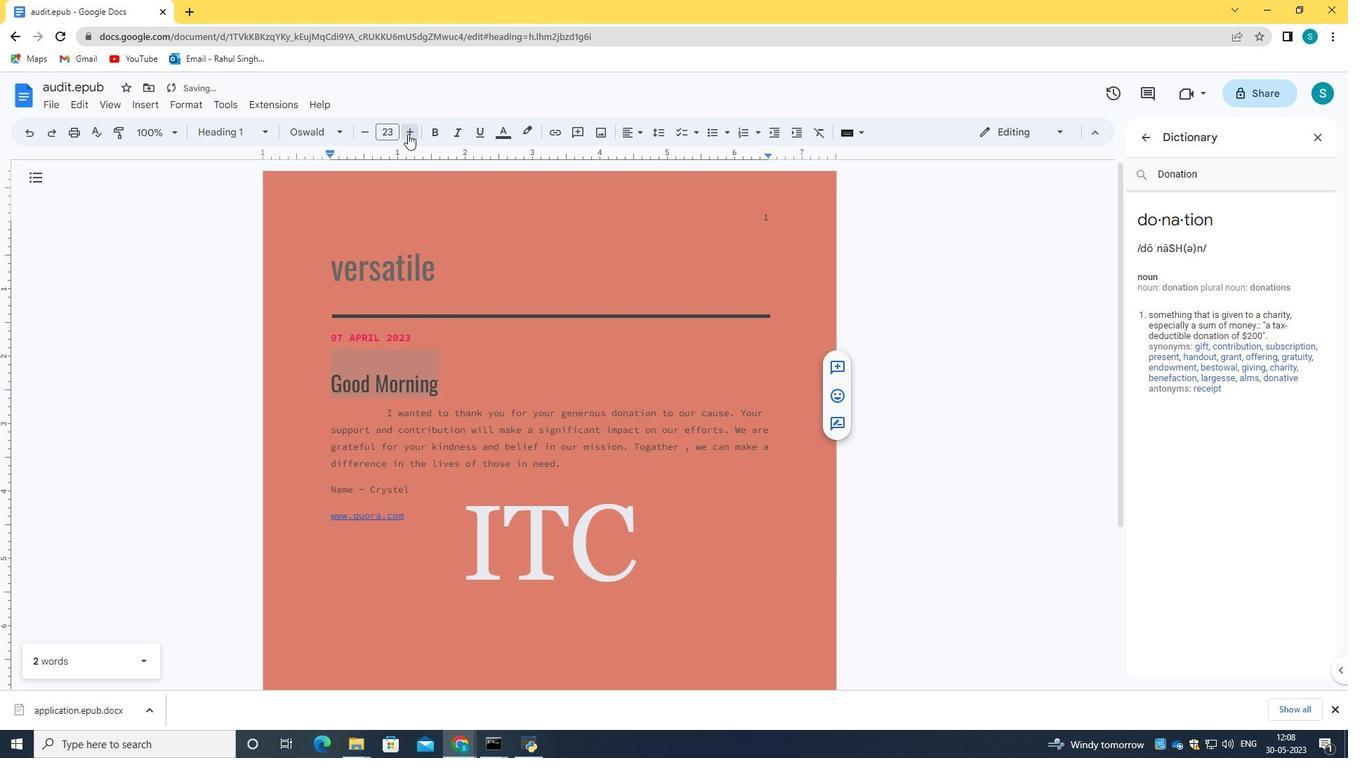 
Action: Mouse pressed left at (407, 134)
Screenshot: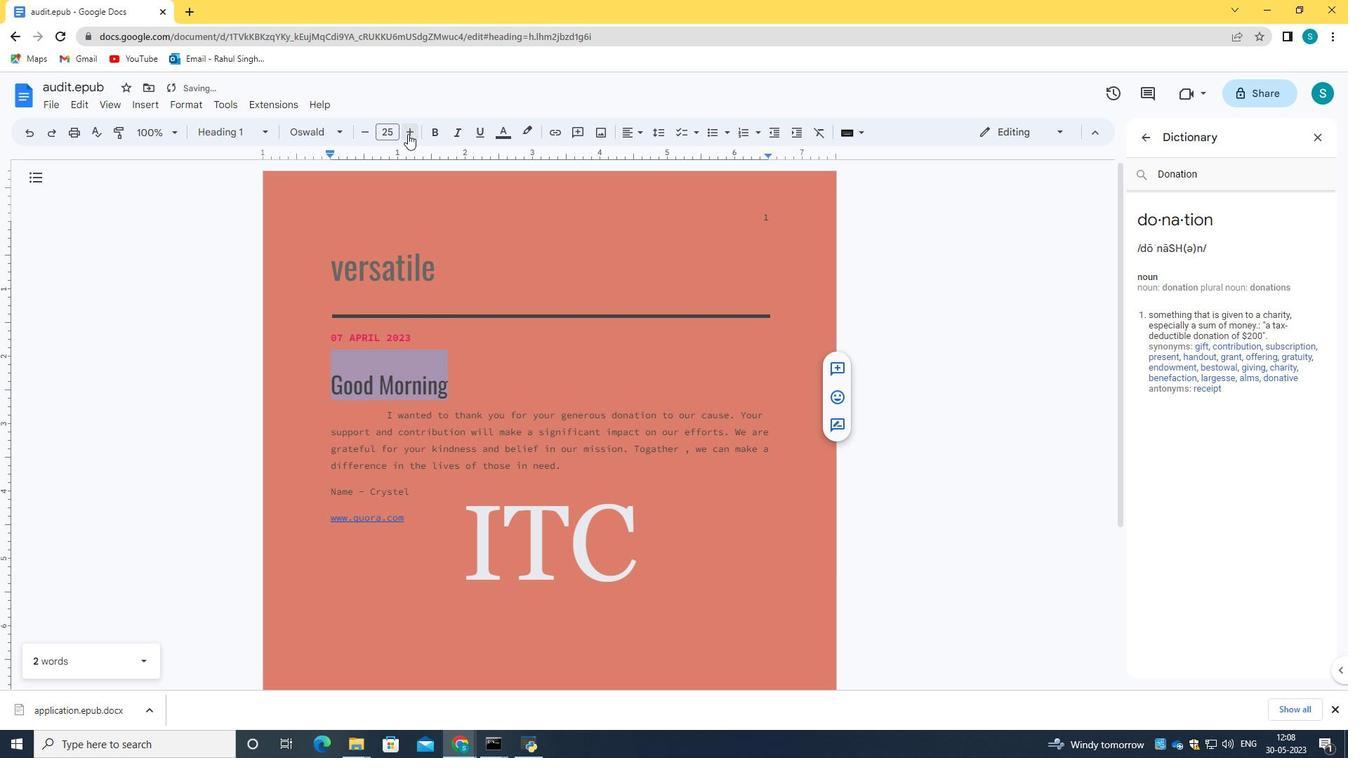 
Action: Mouse moved to (523, 374)
Screenshot: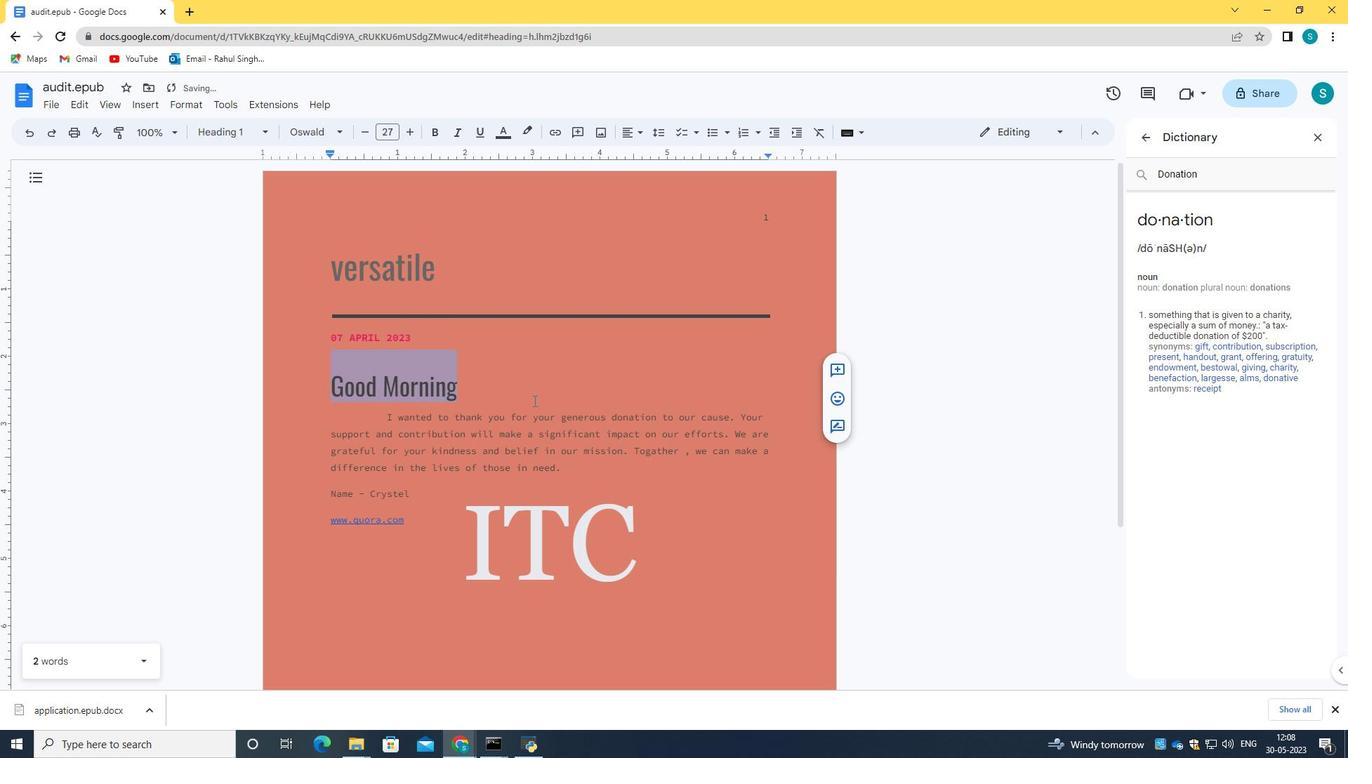 
Action: Mouse pressed left at (523, 374)
Screenshot: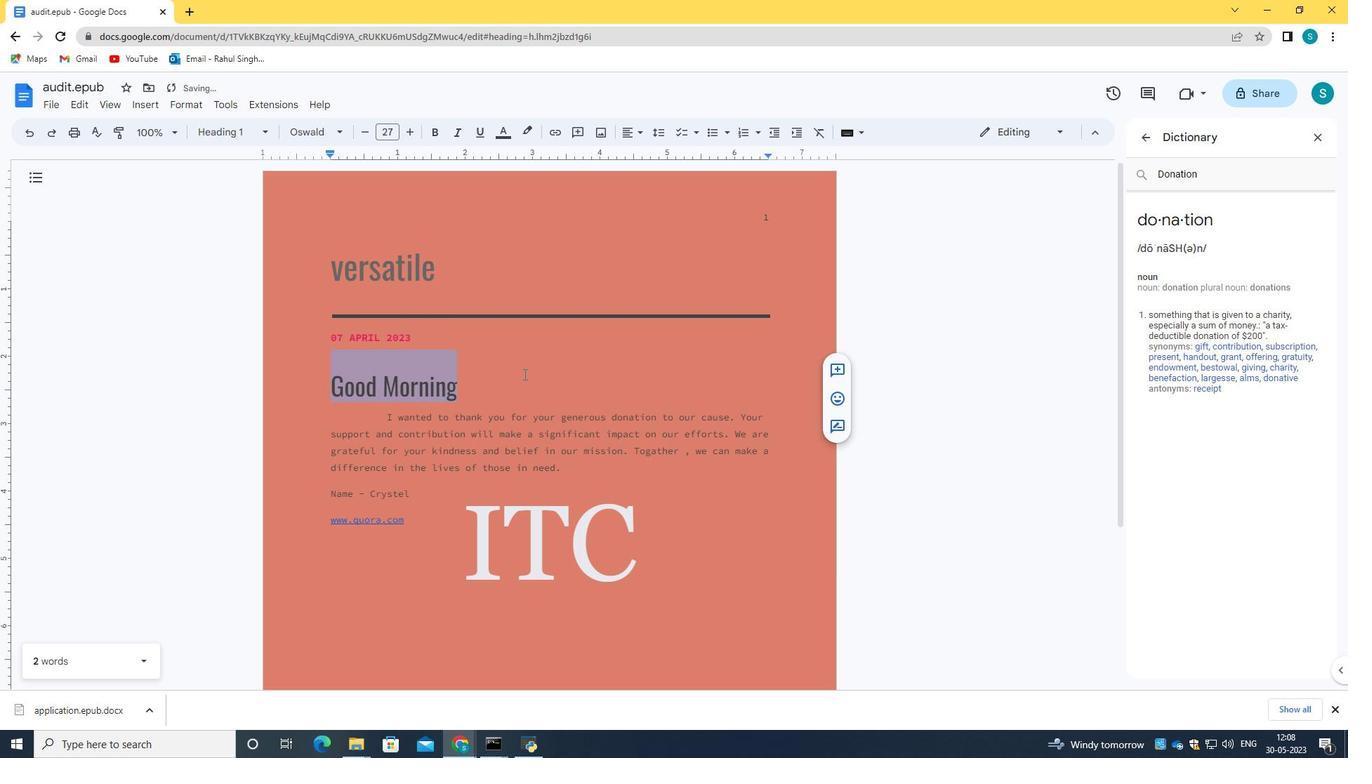 
